Task: Look for space in Las Torres de Cotillas, Spain from 9th June, 2023 to 11th June, 2023 for 2 adults in price range Rs.6000 to Rs.10000. Place can be entire place with 2 bedrooms having 2 beds and 1 bathroom. Property type can be house, flat, guest house. Amenities needed are: wifi. Booking option can be shelf check-in. Required host language is English.
Action: Mouse moved to (256, 142)
Screenshot: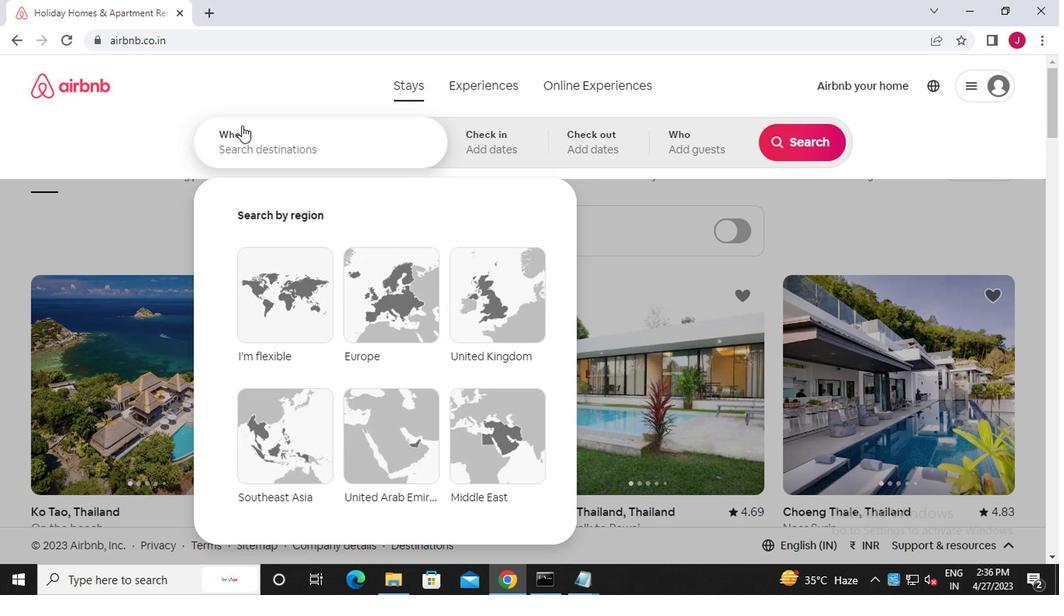 
Action: Mouse pressed left at (256, 142)
Screenshot: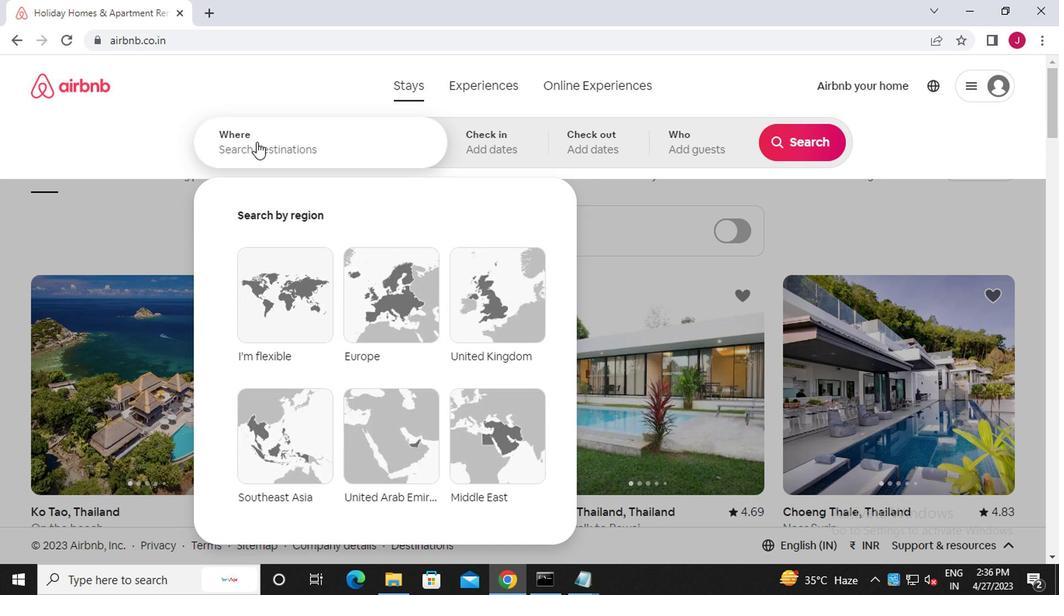 
Action: Key pressed l<Key.caps_lock>as<Key.space>torres
Screenshot: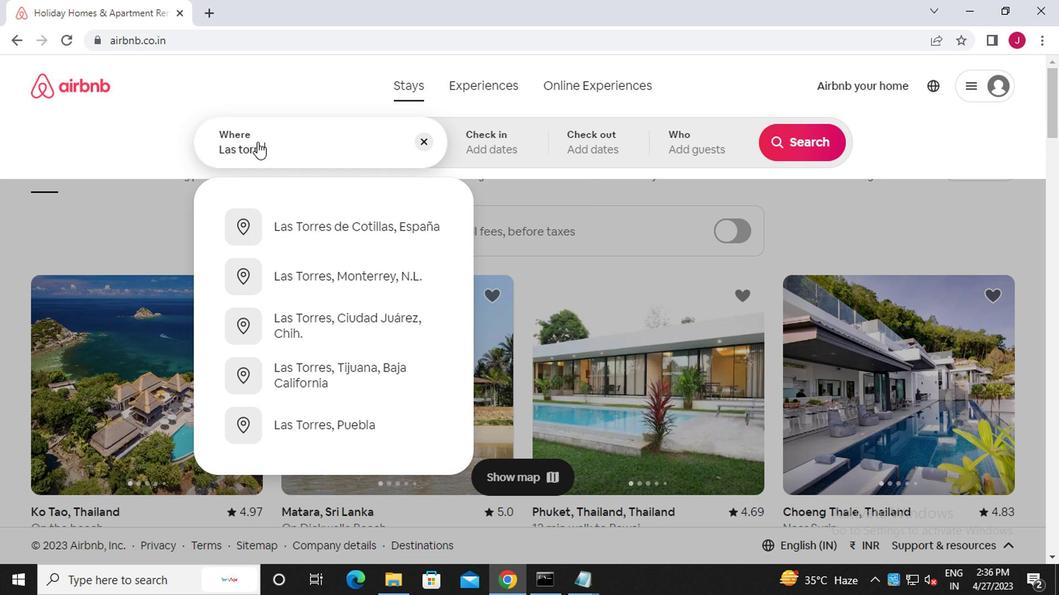 
Action: Mouse moved to (376, 273)
Screenshot: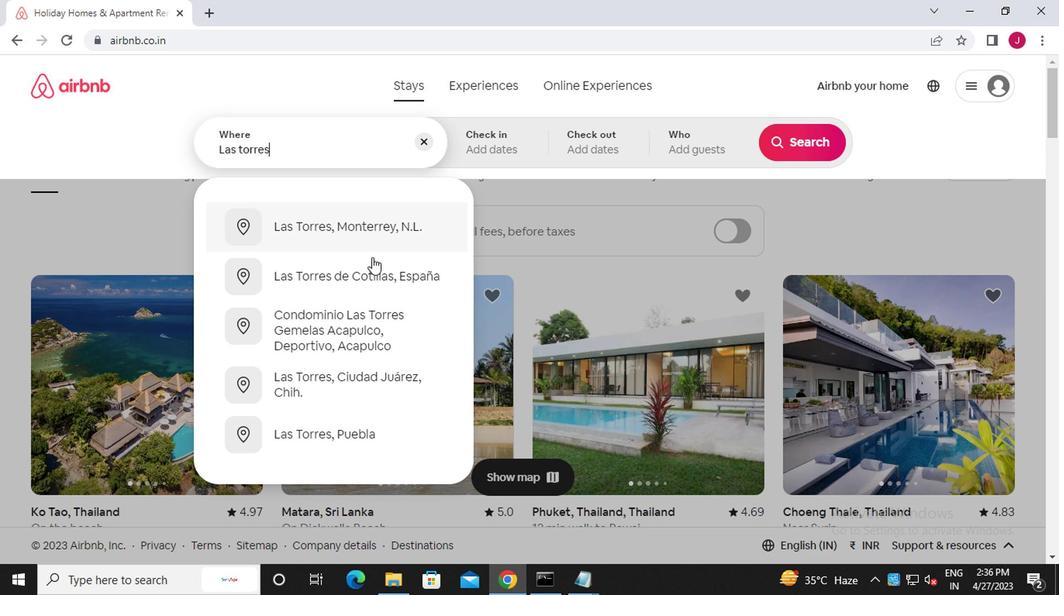 
Action: Mouse pressed left at (376, 273)
Screenshot: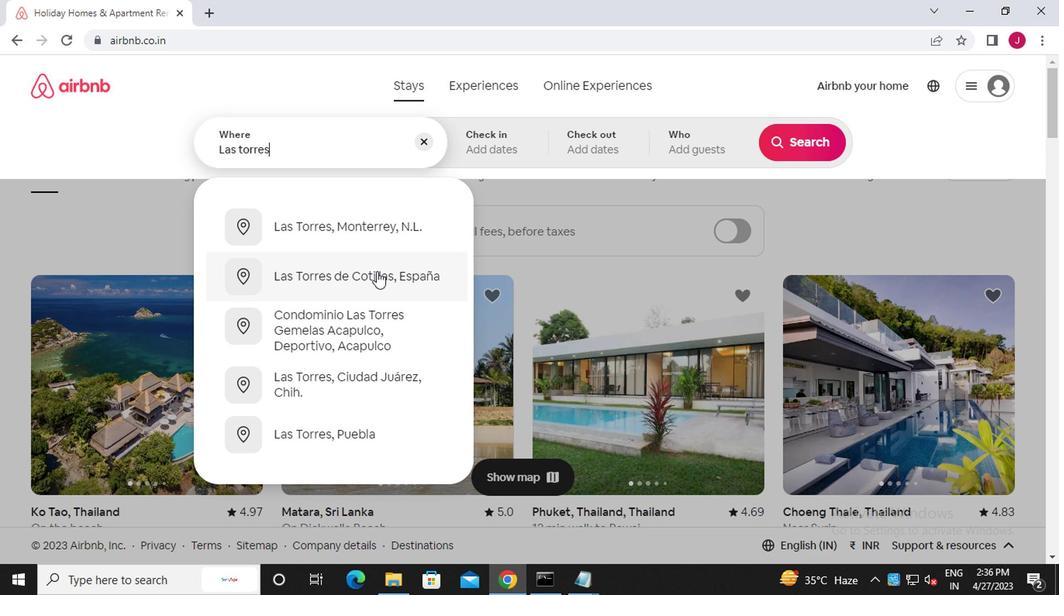 
Action: Mouse moved to (383, 151)
Screenshot: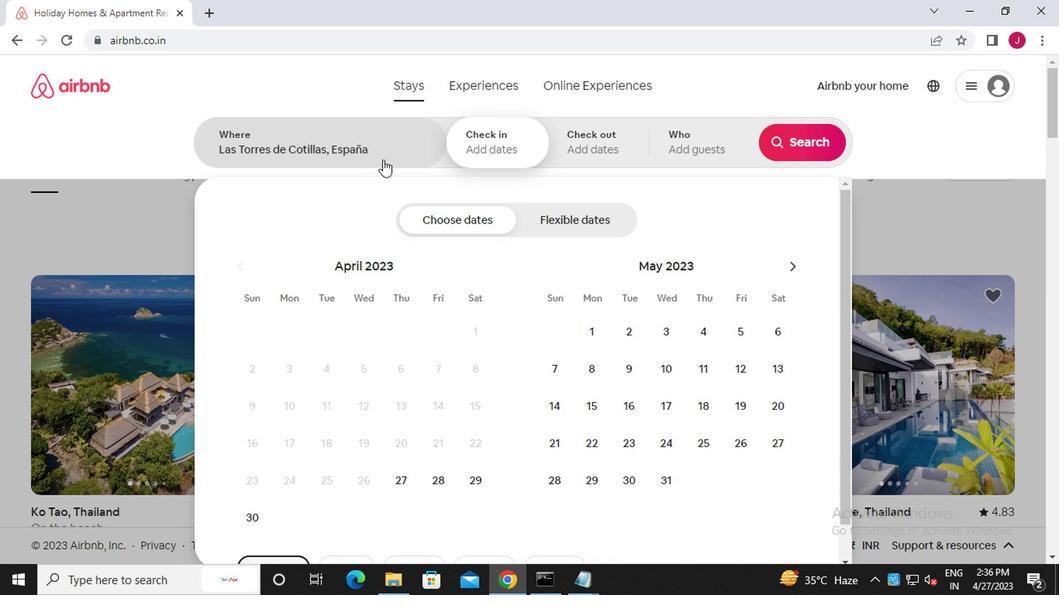 
Action: Mouse pressed left at (383, 151)
Screenshot: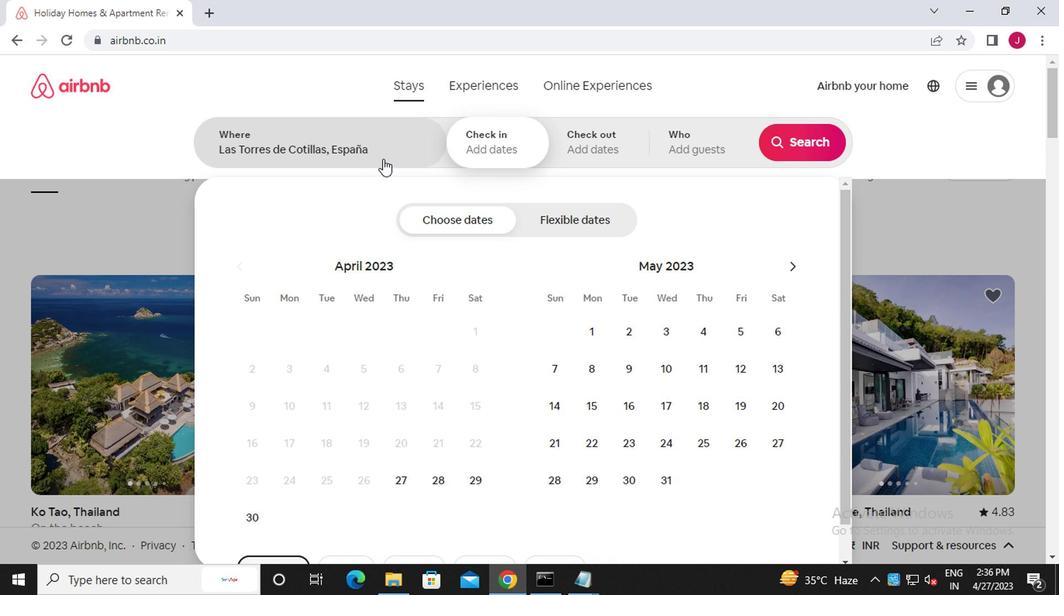 
Action: Mouse moved to (386, 151)
Screenshot: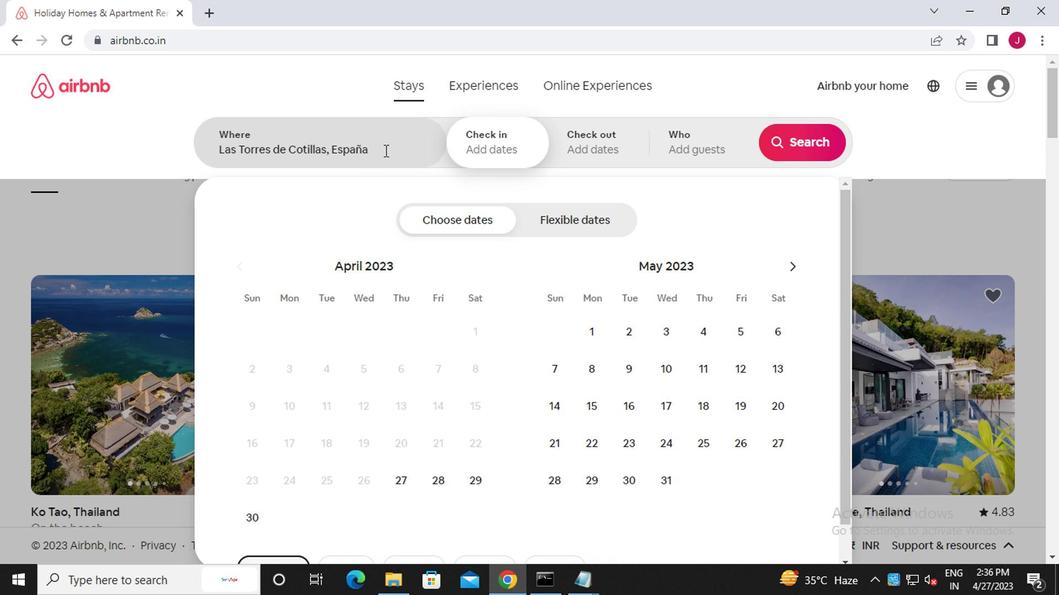 
Action: Key pressed <Key.backspace><Key.backspace><Key.backspace><Key.backspace><Key.backspace><Key.backspace><Key.caps_lock>s<Key.caps_lock>pain
Screenshot: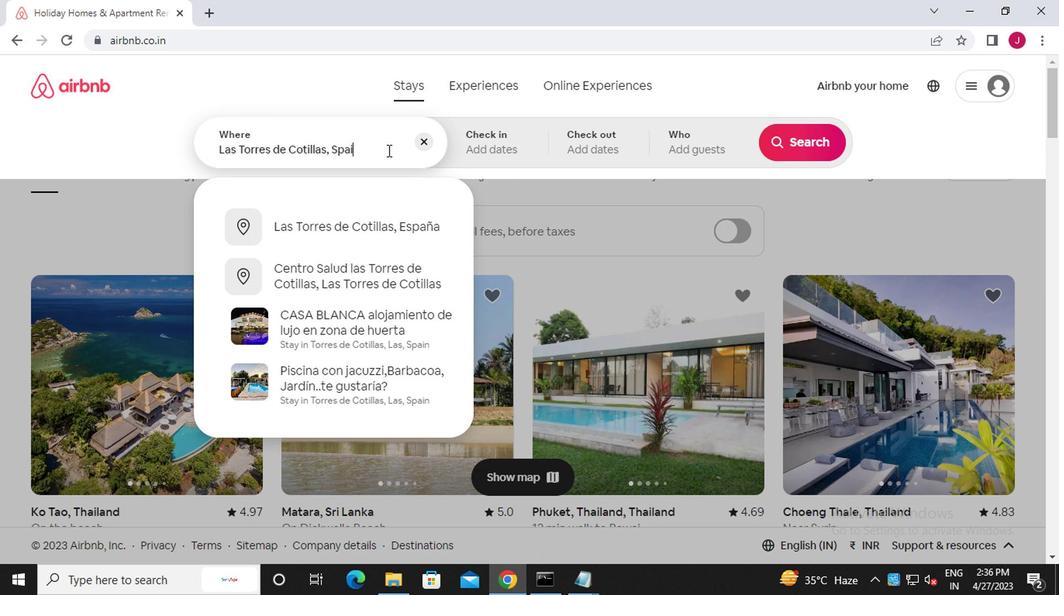 
Action: Mouse moved to (488, 150)
Screenshot: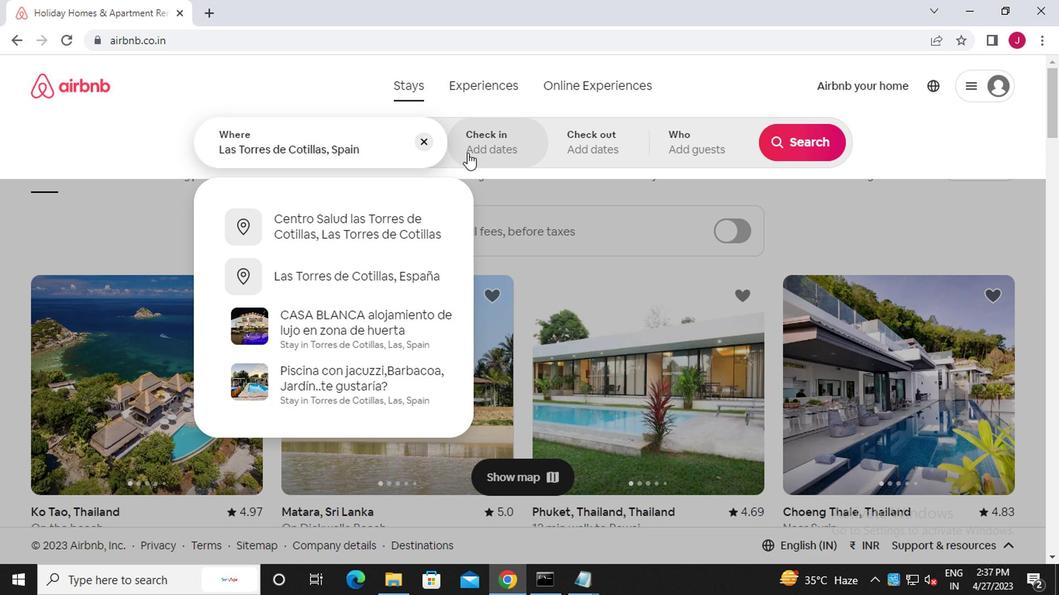 
Action: Mouse pressed left at (488, 150)
Screenshot: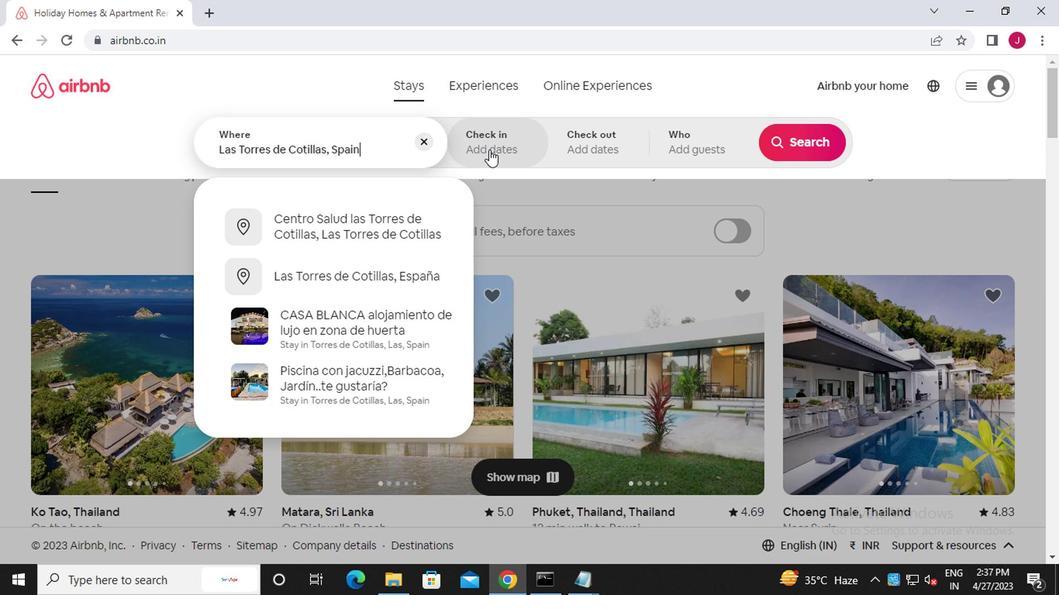 
Action: Mouse moved to (773, 269)
Screenshot: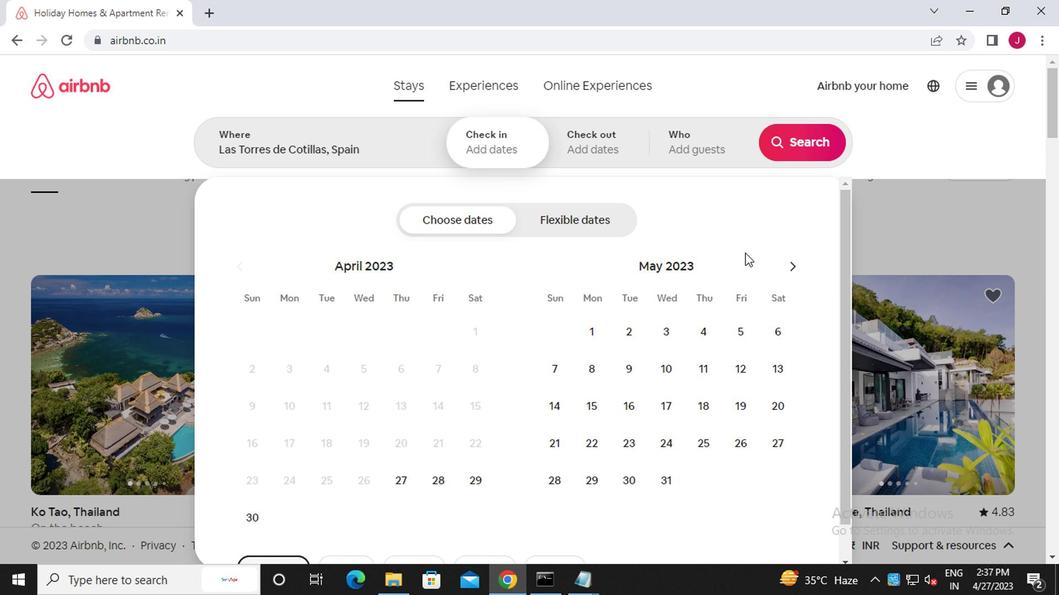 
Action: Mouse pressed left at (773, 269)
Screenshot: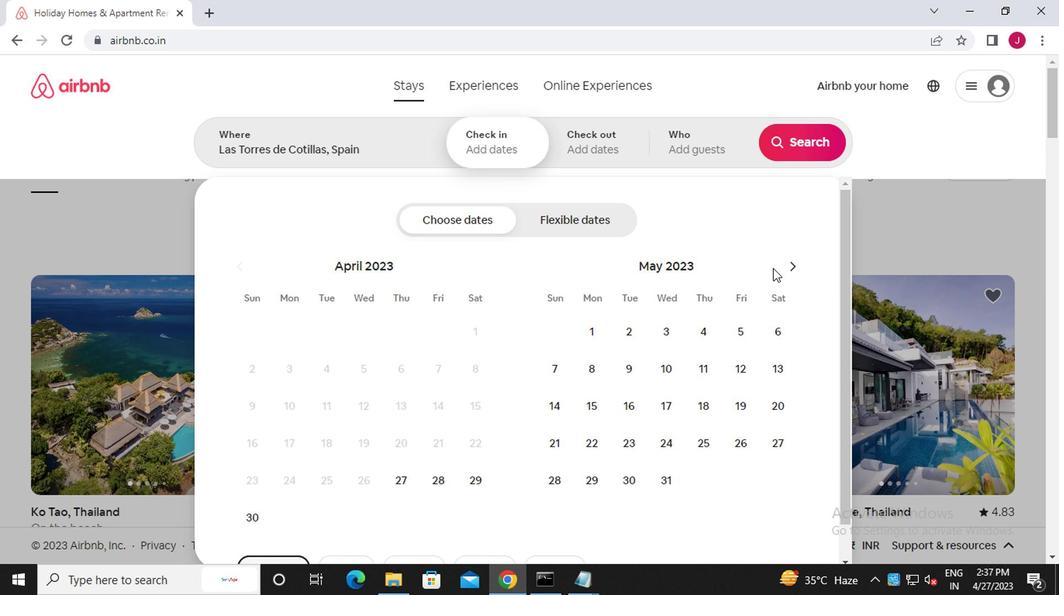 
Action: Mouse moved to (782, 267)
Screenshot: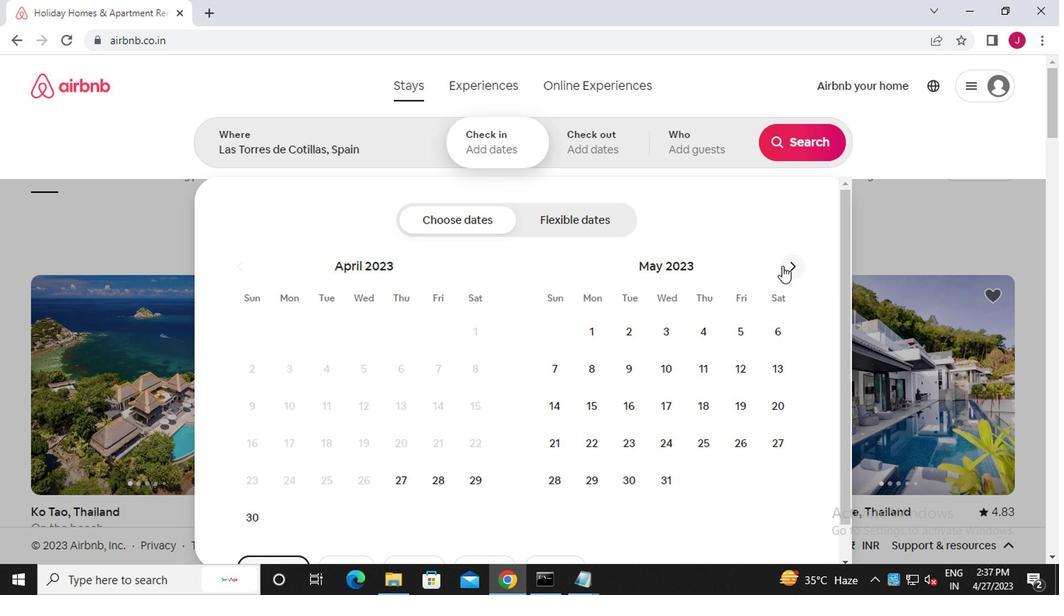 
Action: Mouse pressed left at (782, 267)
Screenshot: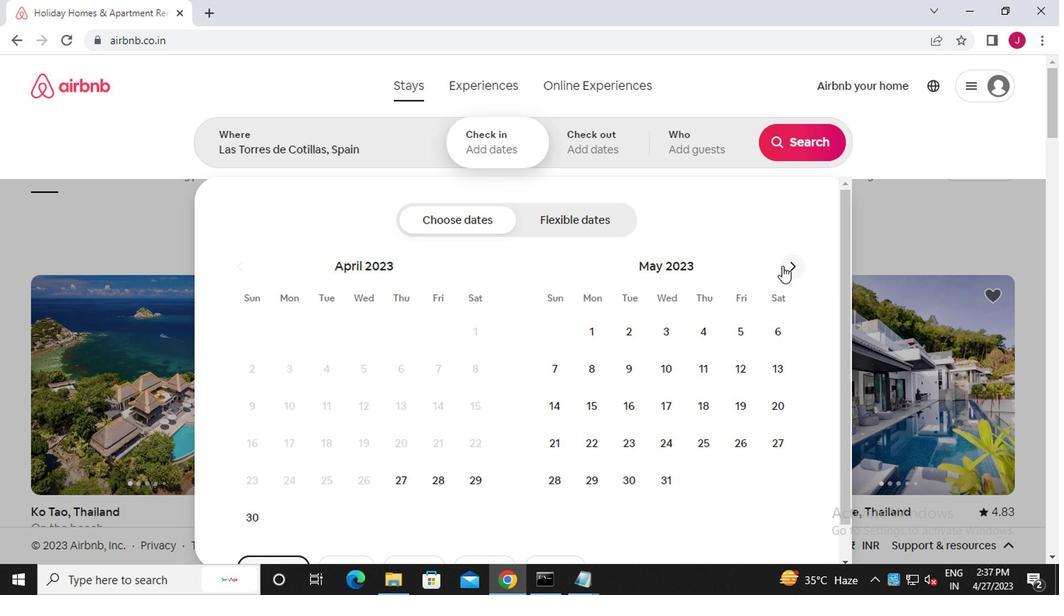 
Action: Mouse moved to (738, 375)
Screenshot: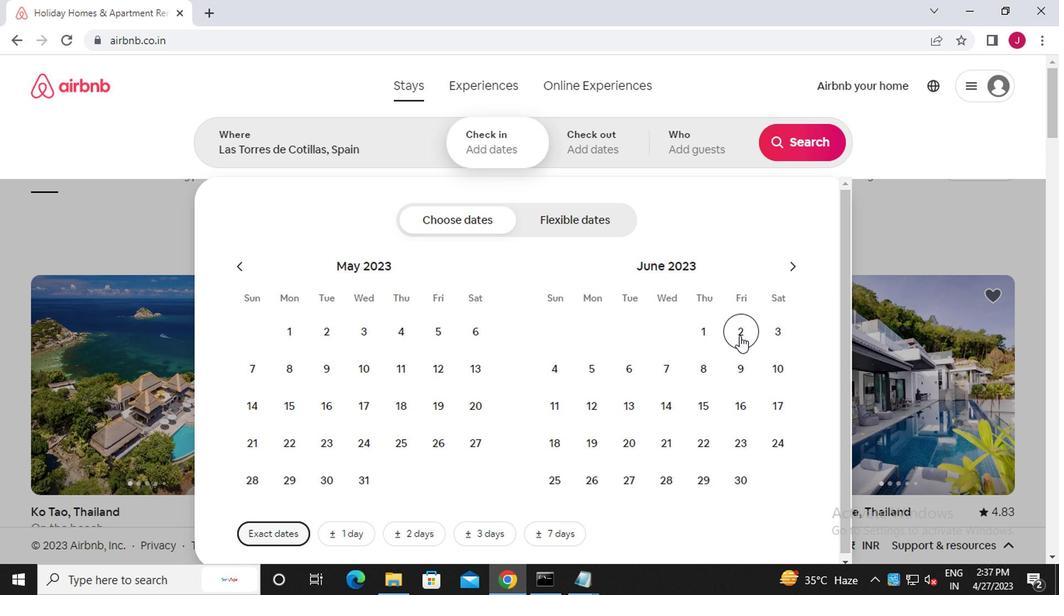 
Action: Mouse pressed left at (738, 375)
Screenshot: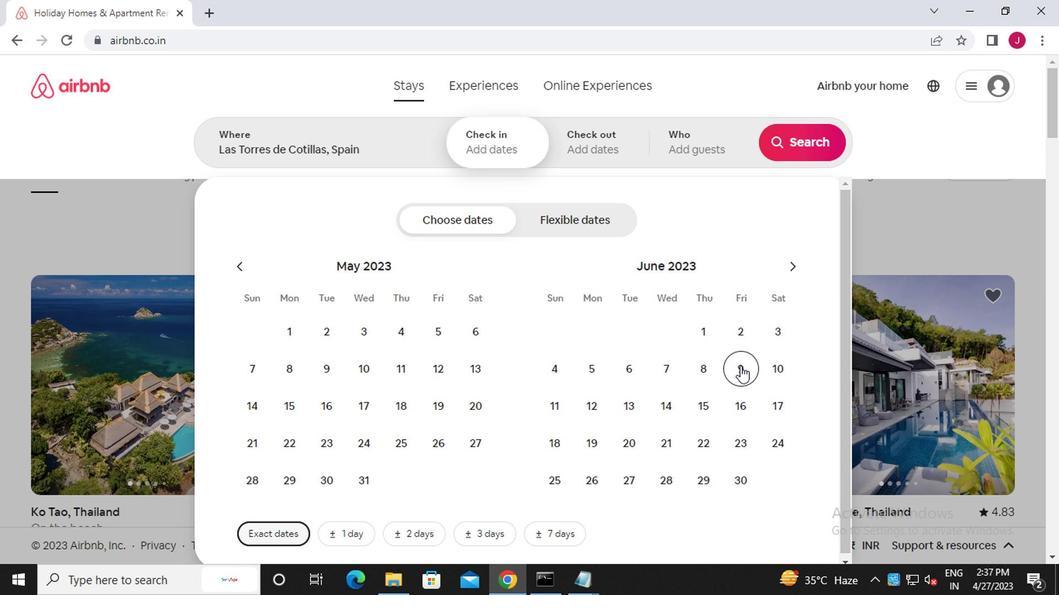 
Action: Mouse moved to (558, 408)
Screenshot: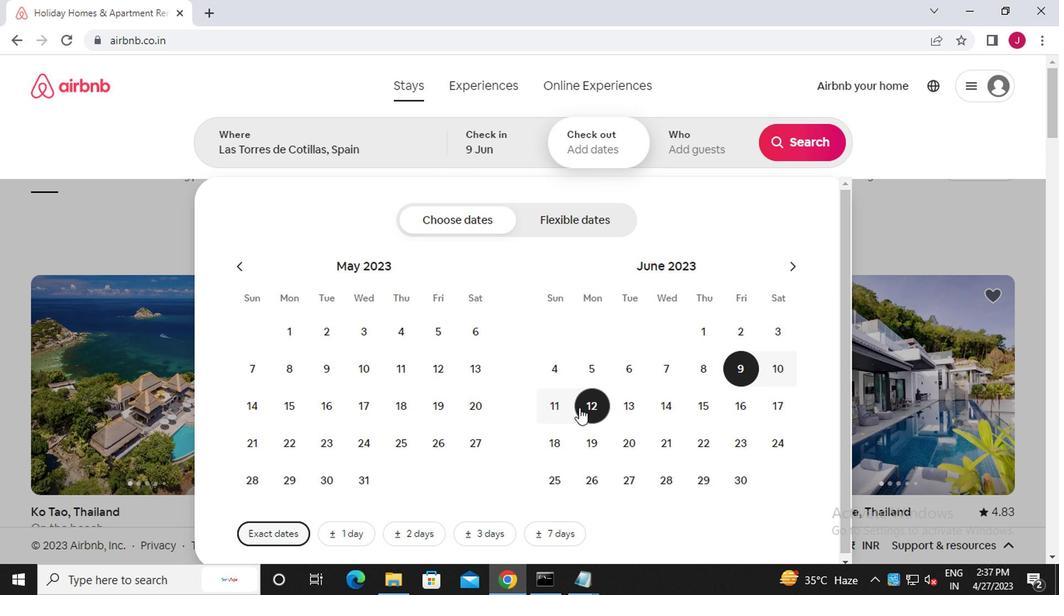 
Action: Mouse pressed left at (558, 408)
Screenshot: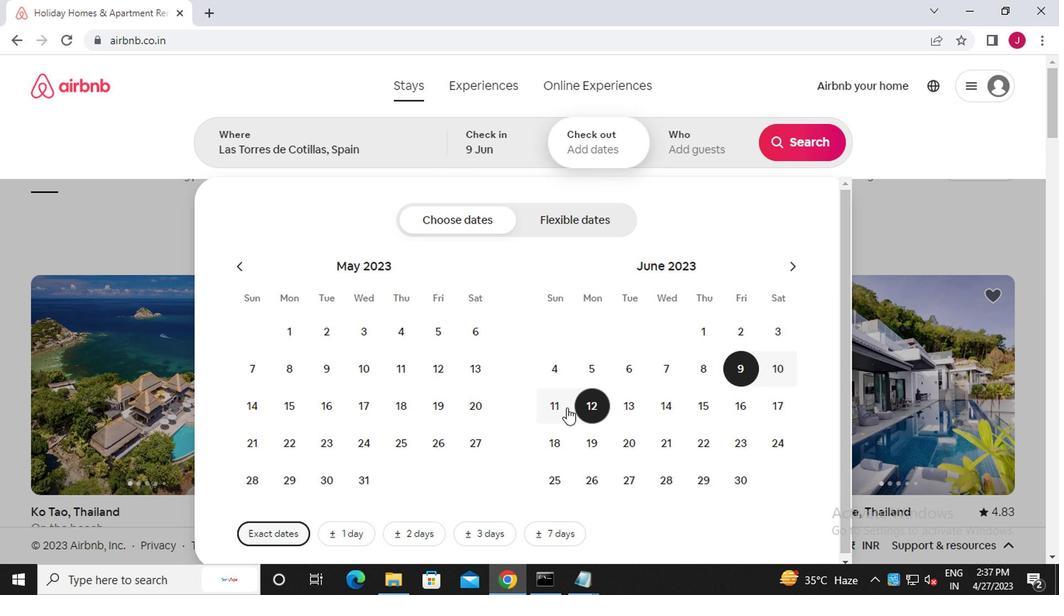 
Action: Mouse moved to (701, 145)
Screenshot: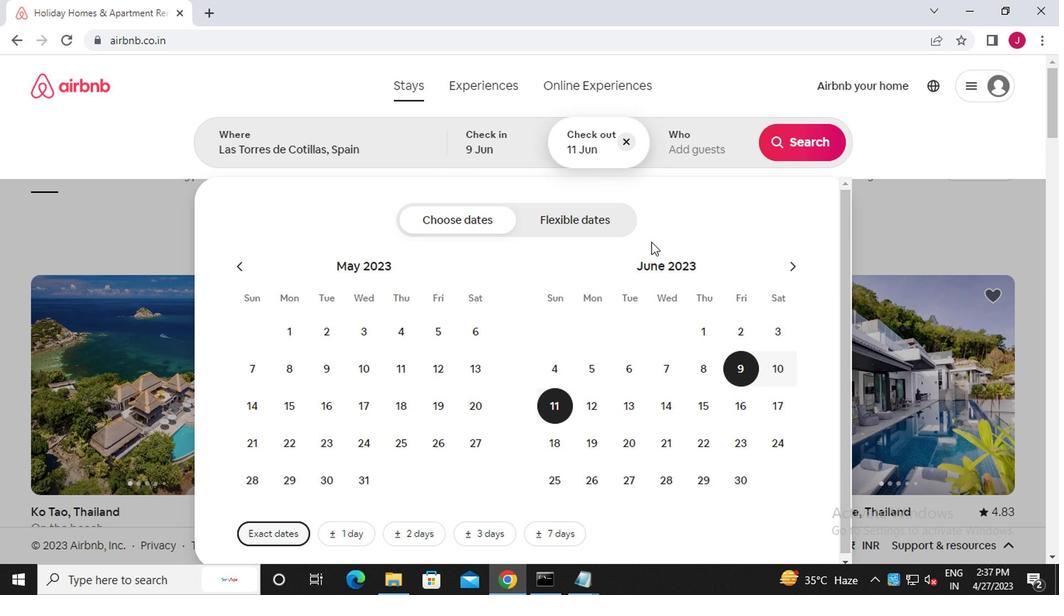 
Action: Mouse pressed left at (701, 145)
Screenshot: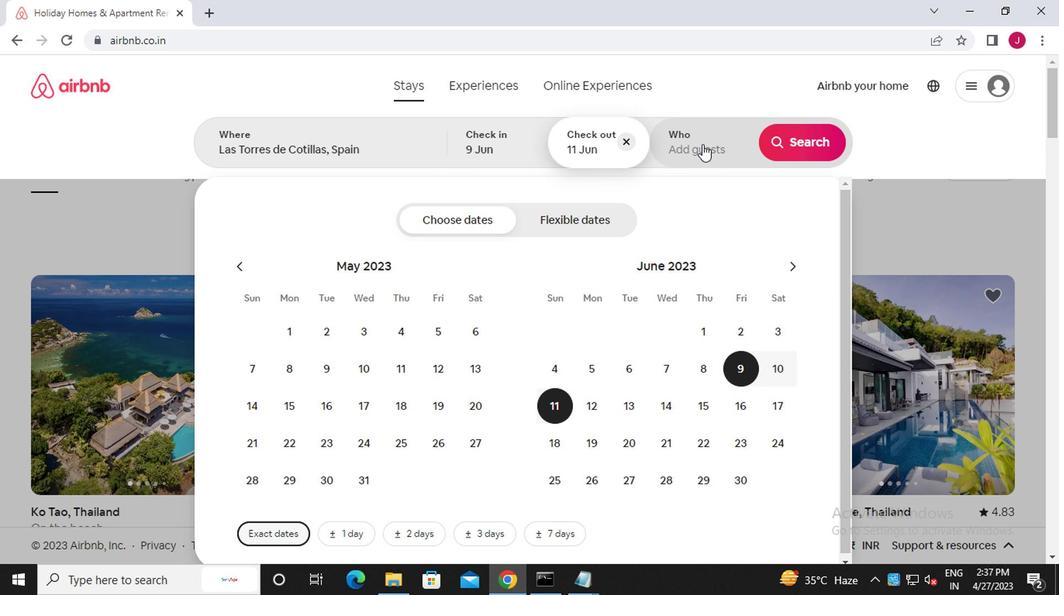 
Action: Mouse moved to (803, 231)
Screenshot: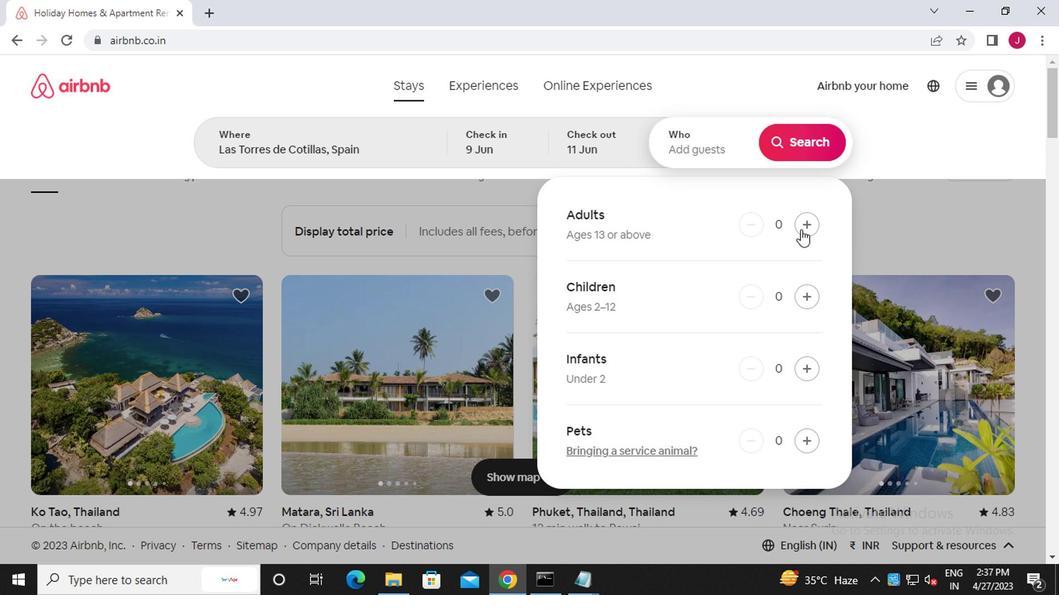 
Action: Mouse pressed left at (803, 231)
Screenshot: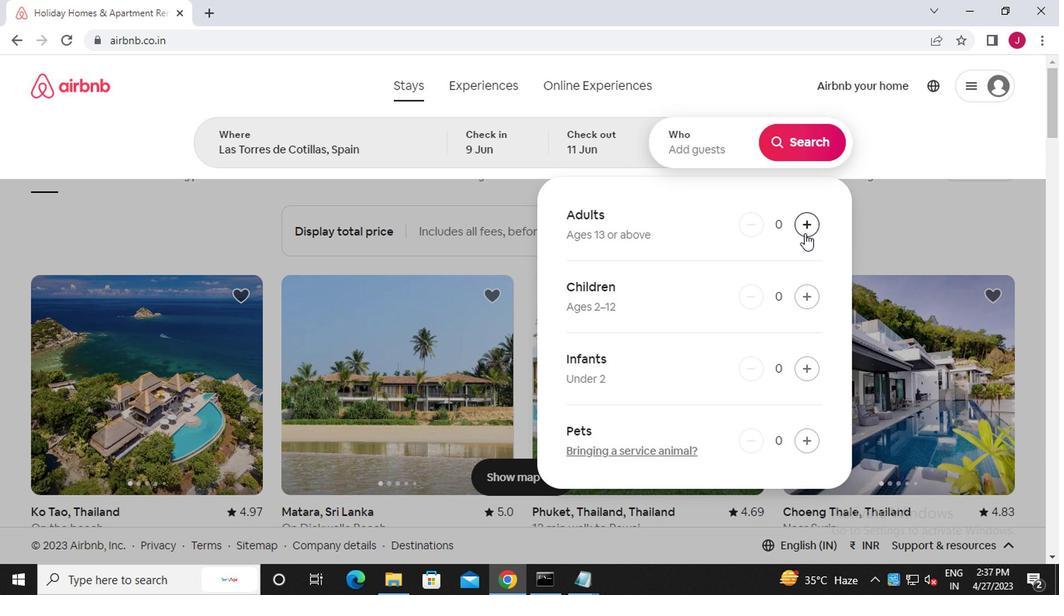 
Action: Mouse pressed left at (803, 231)
Screenshot: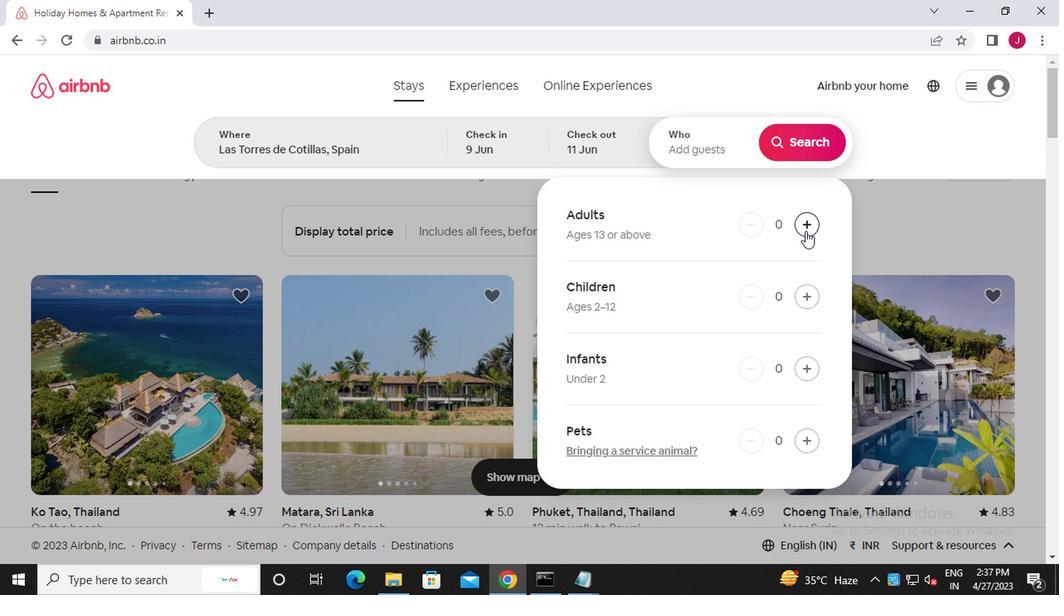 
Action: Mouse moved to (809, 147)
Screenshot: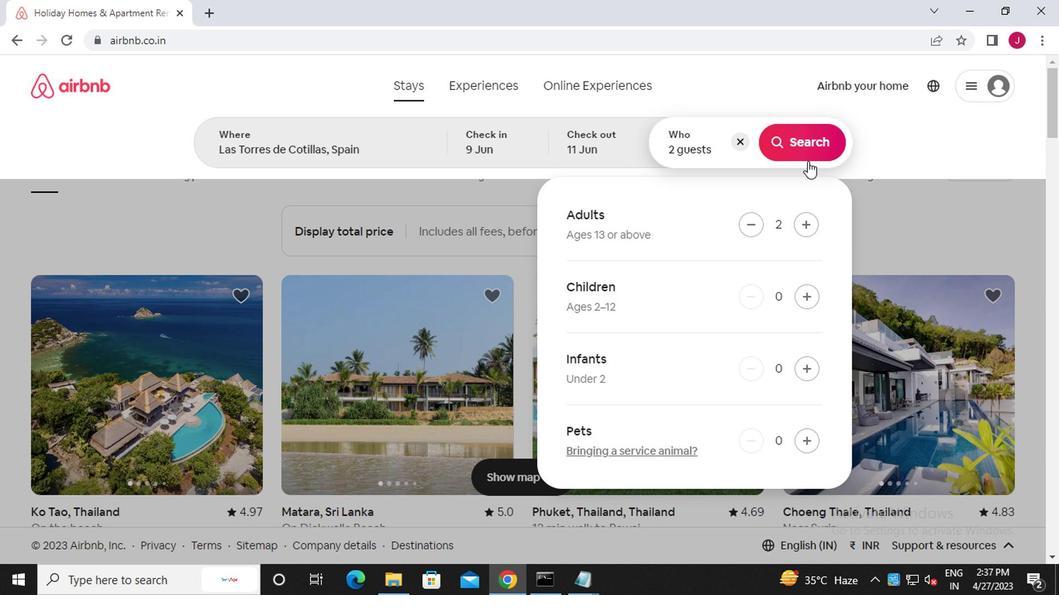 
Action: Mouse pressed left at (809, 147)
Screenshot: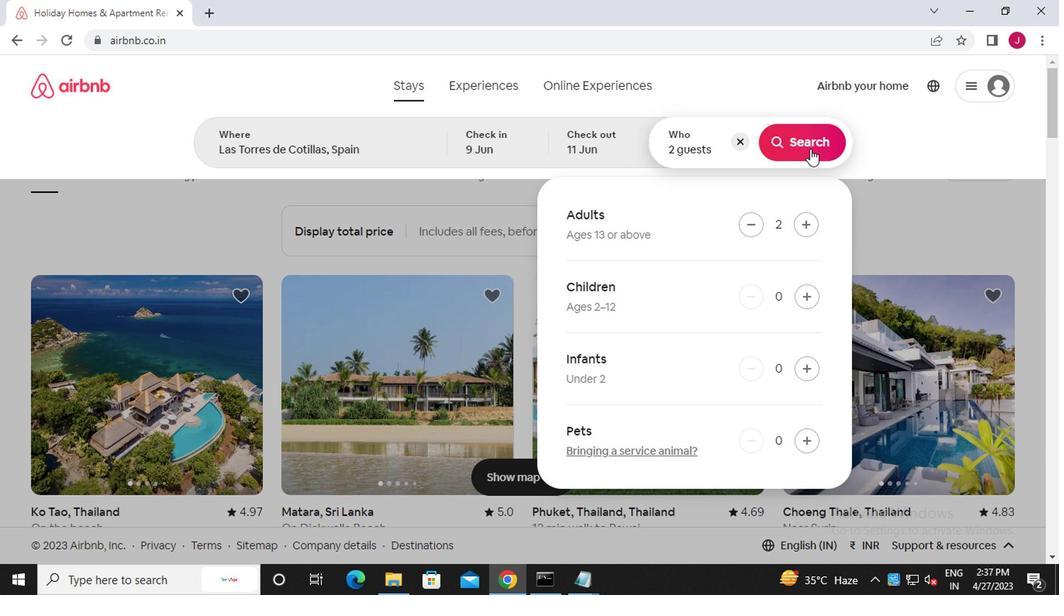 
Action: Mouse moved to (979, 158)
Screenshot: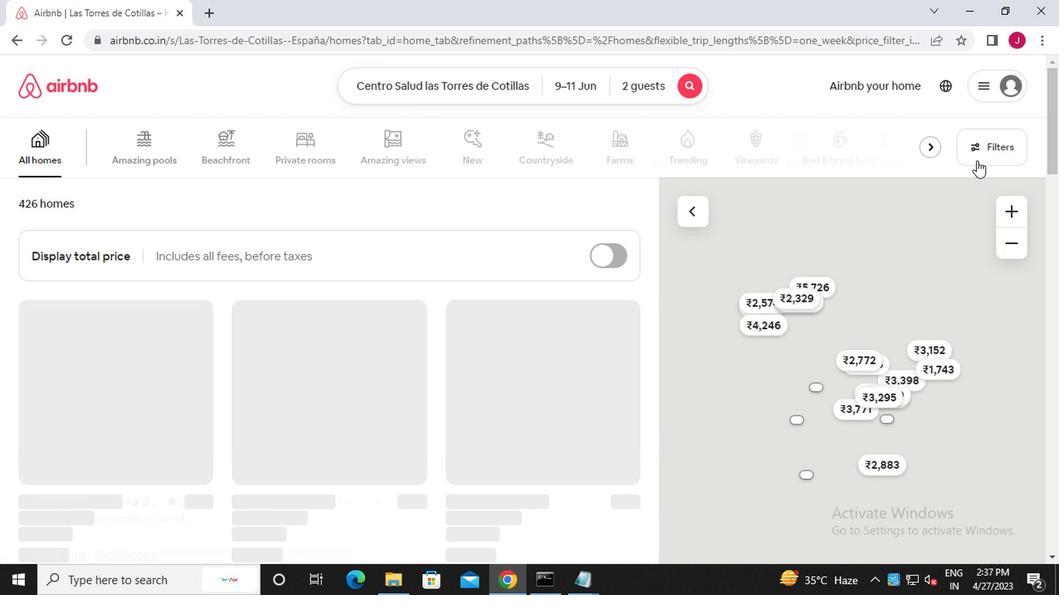 
Action: Mouse pressed left at (979, 158)
Screenshot: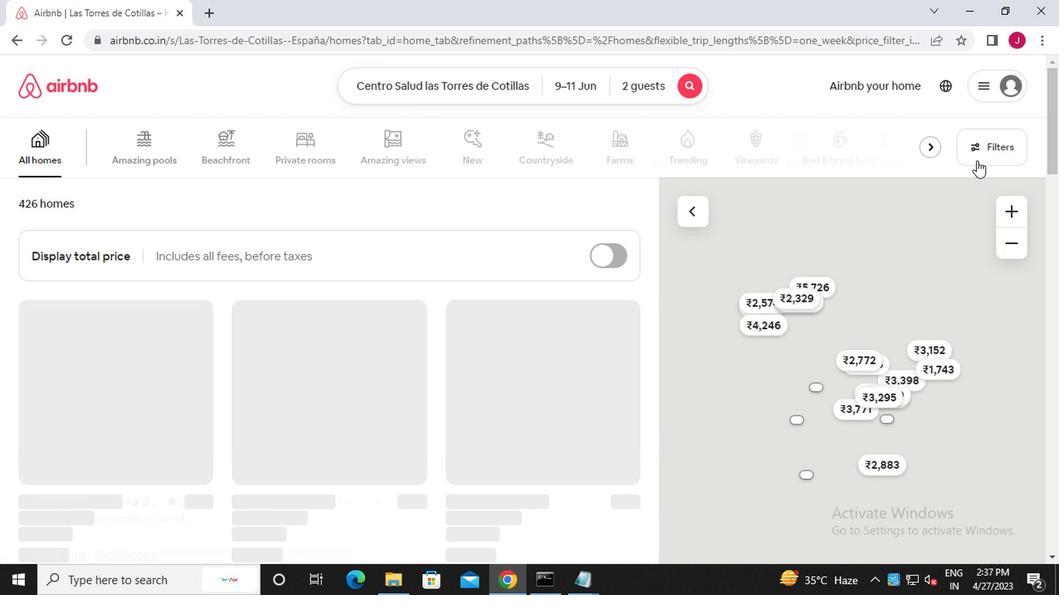 
Action: Mouse moved to (385, 347)
Screenshot: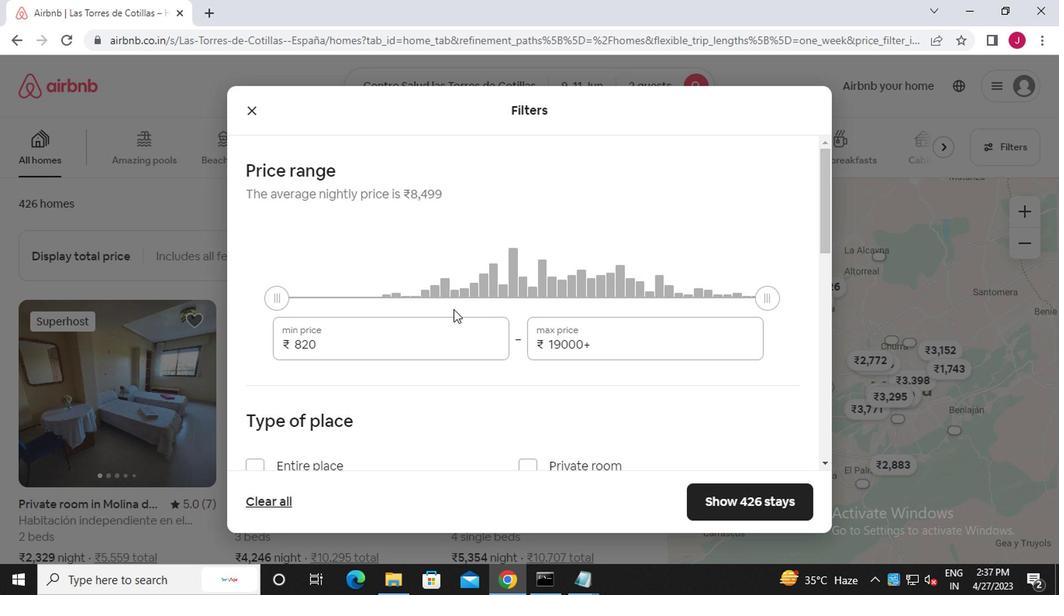 
Action: Mouse pressed left at (385, 347)
Screenshot: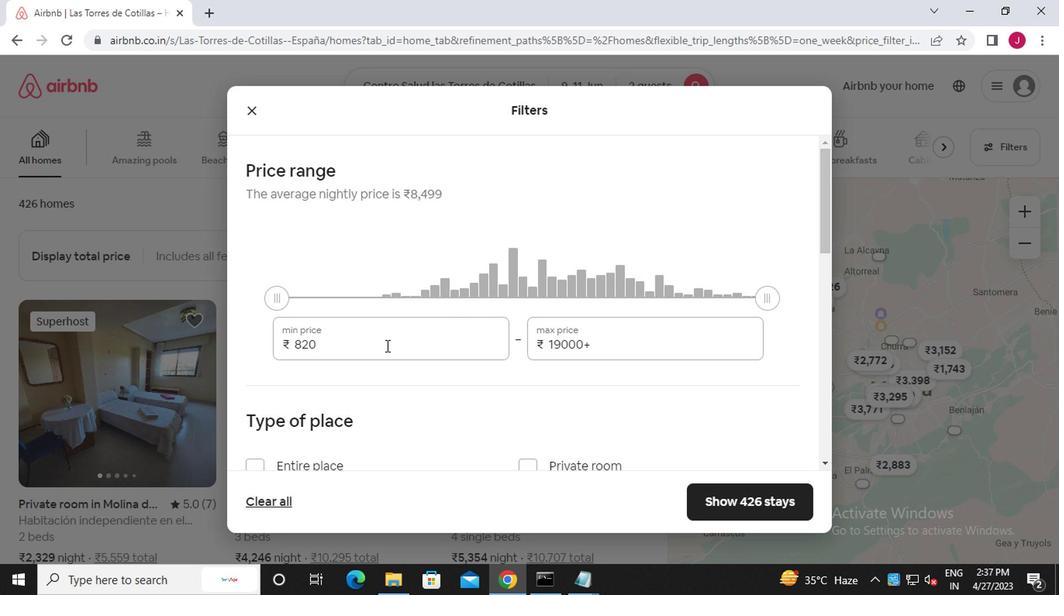 
Action: Mouse moved to (382, 339)
Screenshot: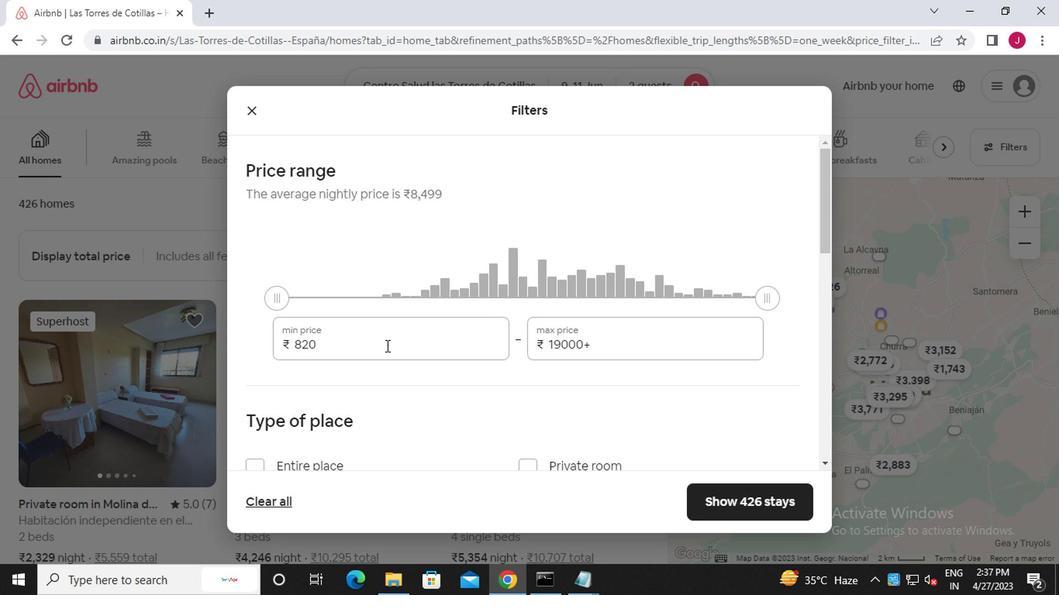 
Action: Key pressed <Key.backspace><Key.backspace><Key.backspace><<102>><<96>><<96>><<96>>
Screenshot: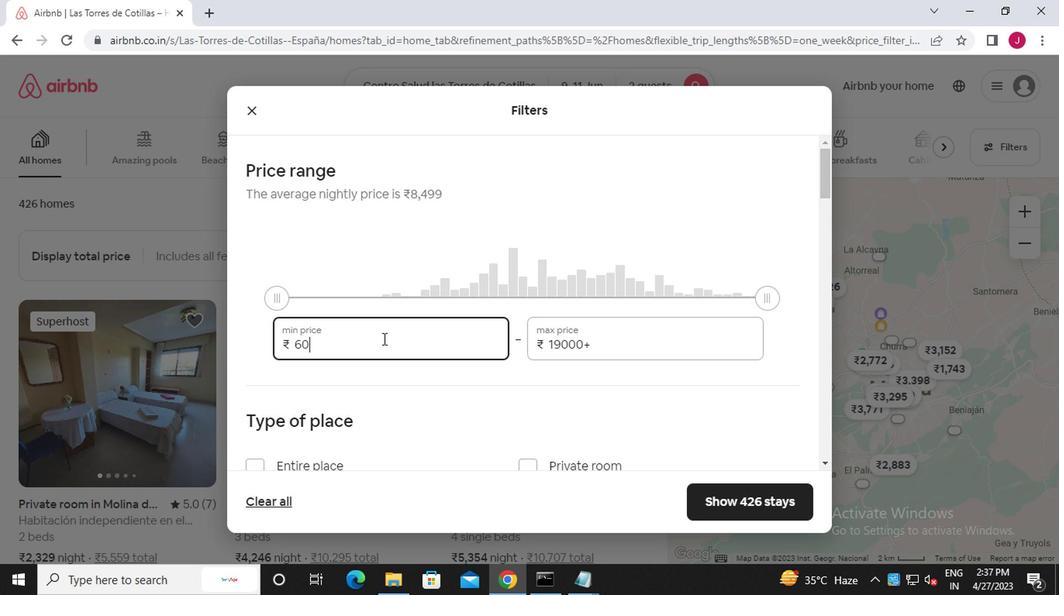 
Action: Mouse moved to (650, 339)
Screenshot: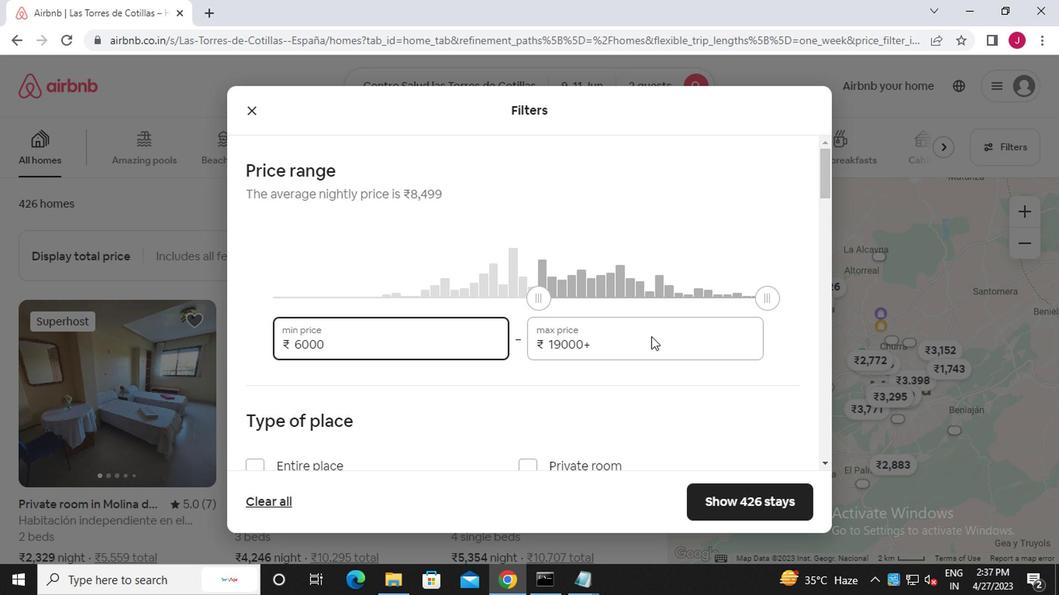 
Action: Mouse pressed left at (650, 339)
Screenshot: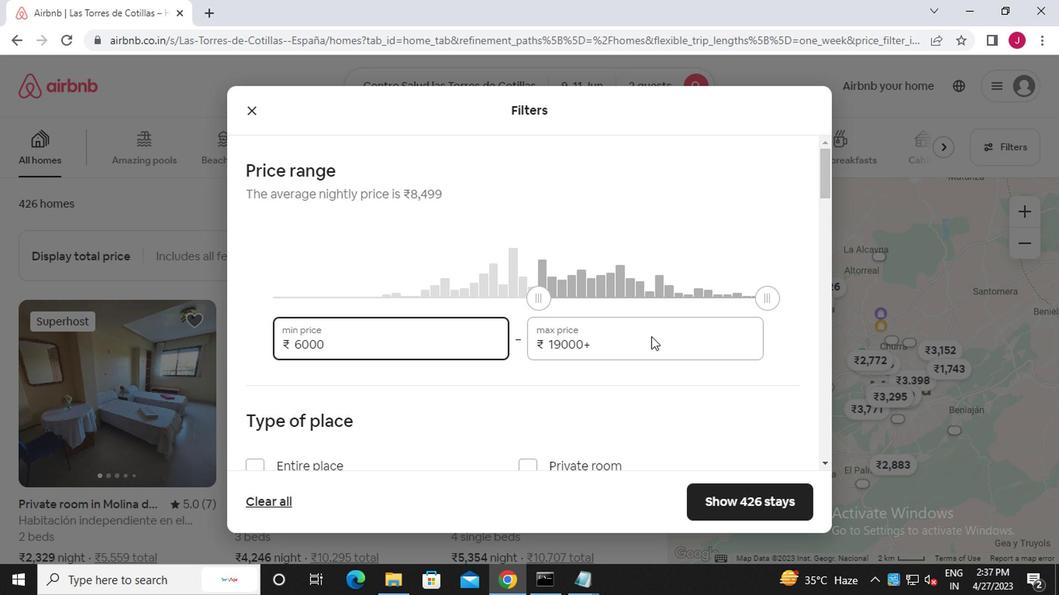 
Action: Key pressed <Key.backspace><Key.backspace><Key.backspace><Key.backspace><Key.backspace><<96>><<96>><<96>><<96>>
Screenshot: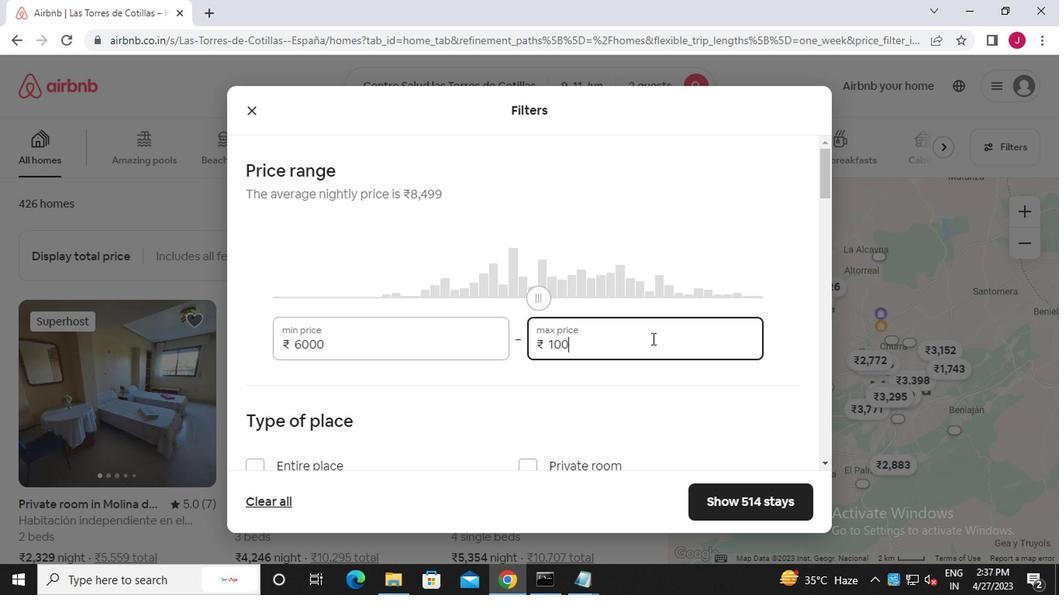 
Action: Mouse scrolled (650, 339) with delta (0, 0)
Screenshot: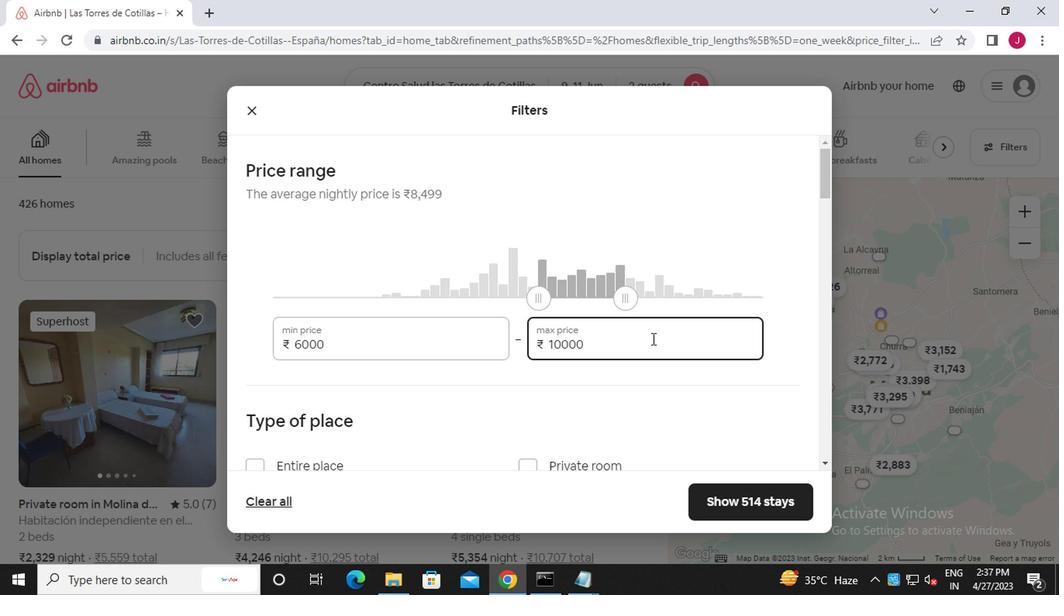 
Action: Mouse scrolled (650, 339) with delta (0, 0)
Screenshot: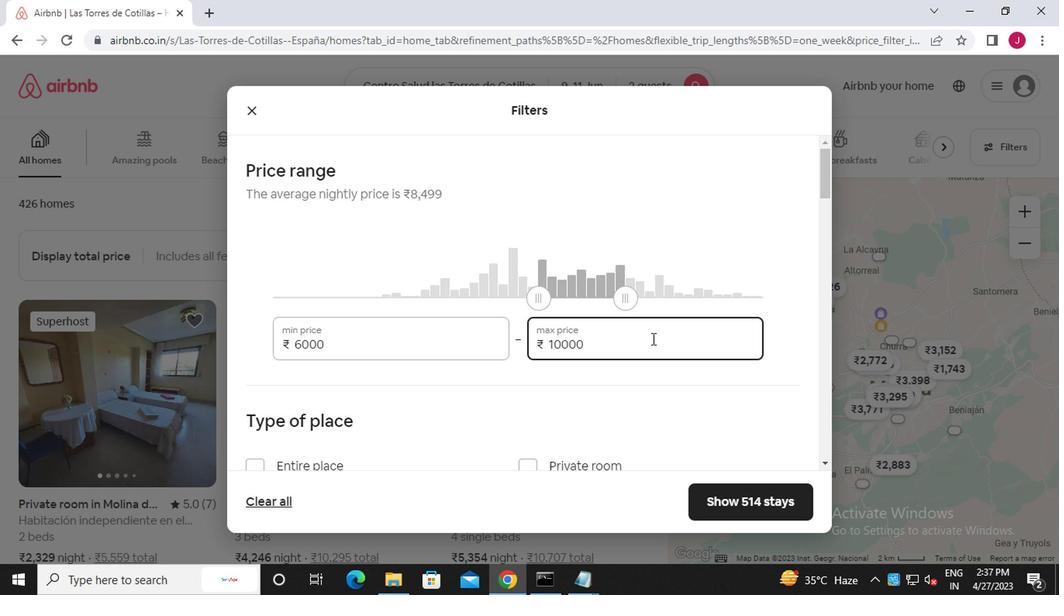 
Action: Mouse scrolled (650, 339) with delta (0, 0)
Screenshot: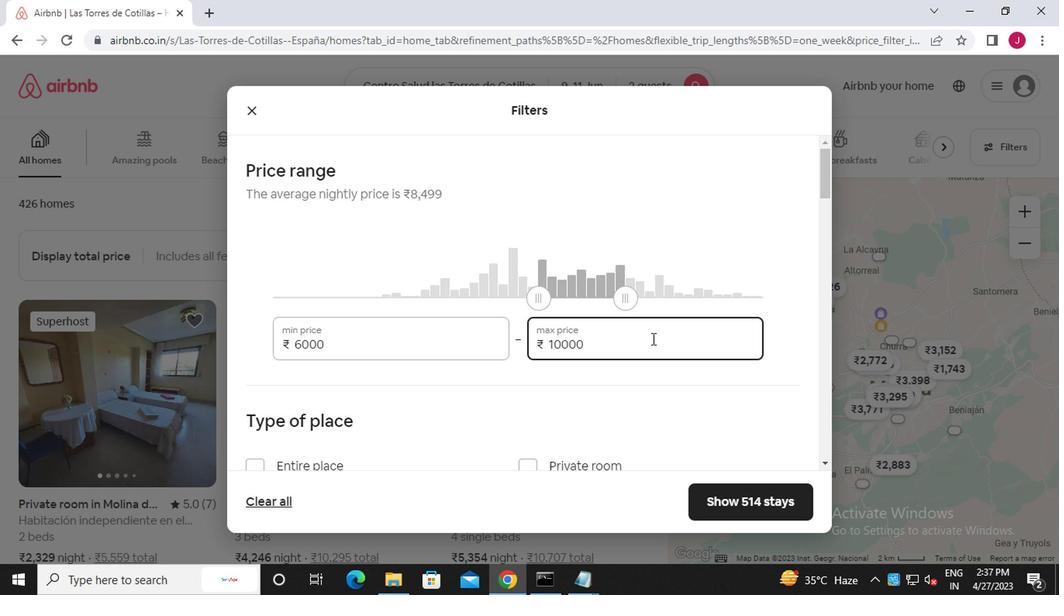 
Action: Mouse moved to (262, 238)
Screenshot: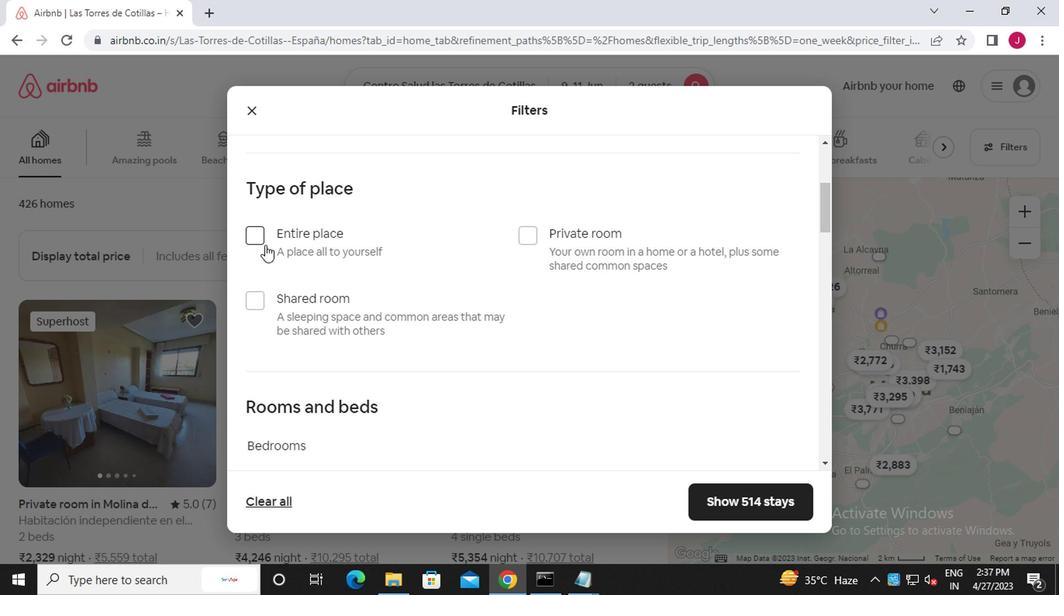 
Action: Mouse pressed left at (262, 238)
Screenshot: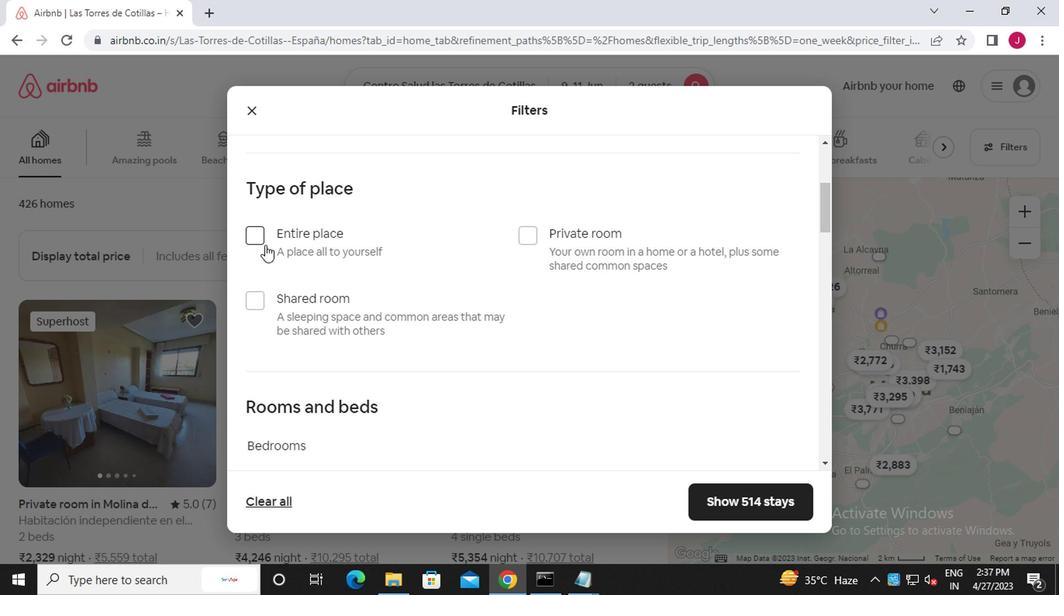 
Action: Mouse moved to (342, 302)
Screenshot: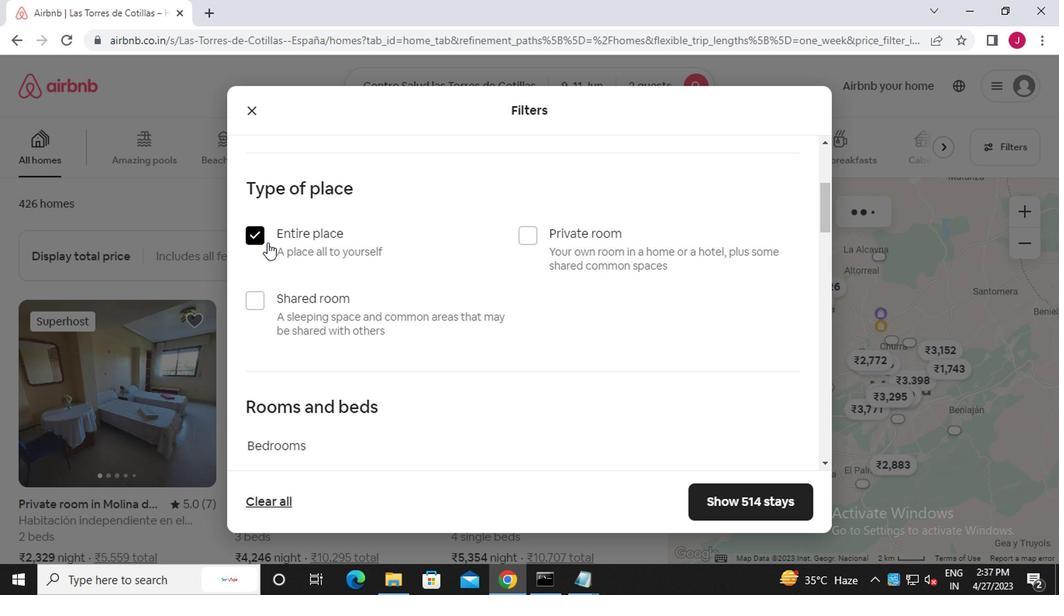 
Action: Mouse scrolled (342, 301) with delta (0, 0)
Screenshot: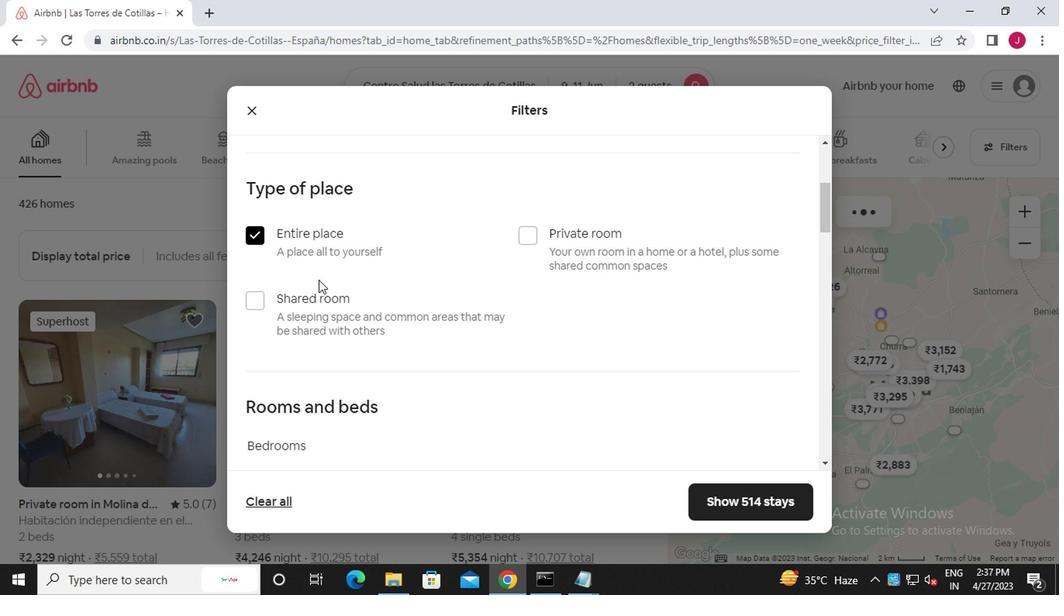 
Action: Mouse moved to (342, 303)
Screenshot: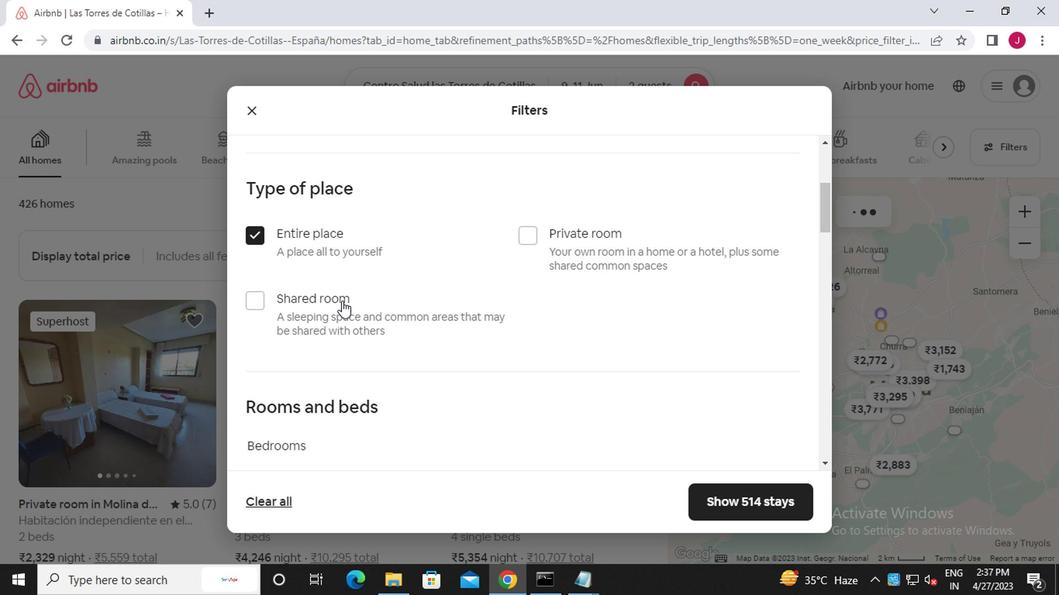 
Action: Mouse scrolled (342, 302) with delta (0, -1)
Screenshot: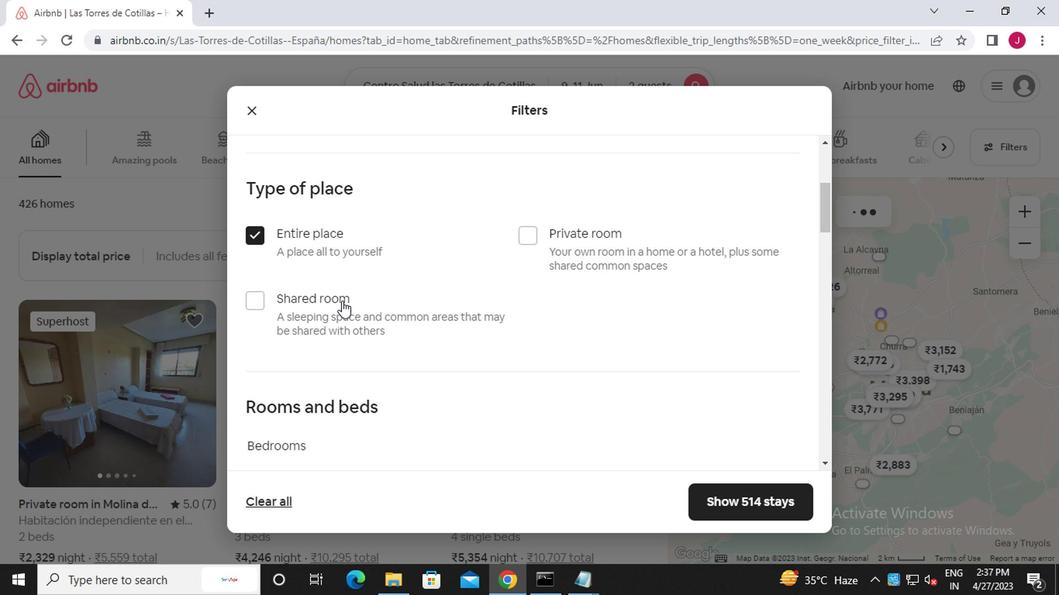 
Action: Mouse scrolled (342, 302) with delta (0, -1)
Screenshot: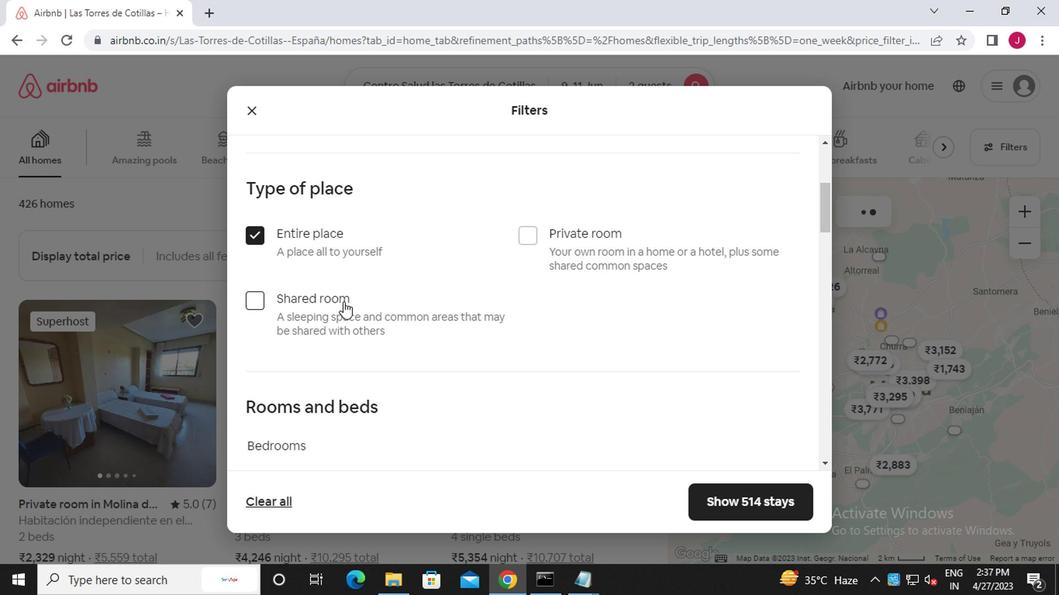 
Action: Mouse moved to (385, 261)
Screenshot: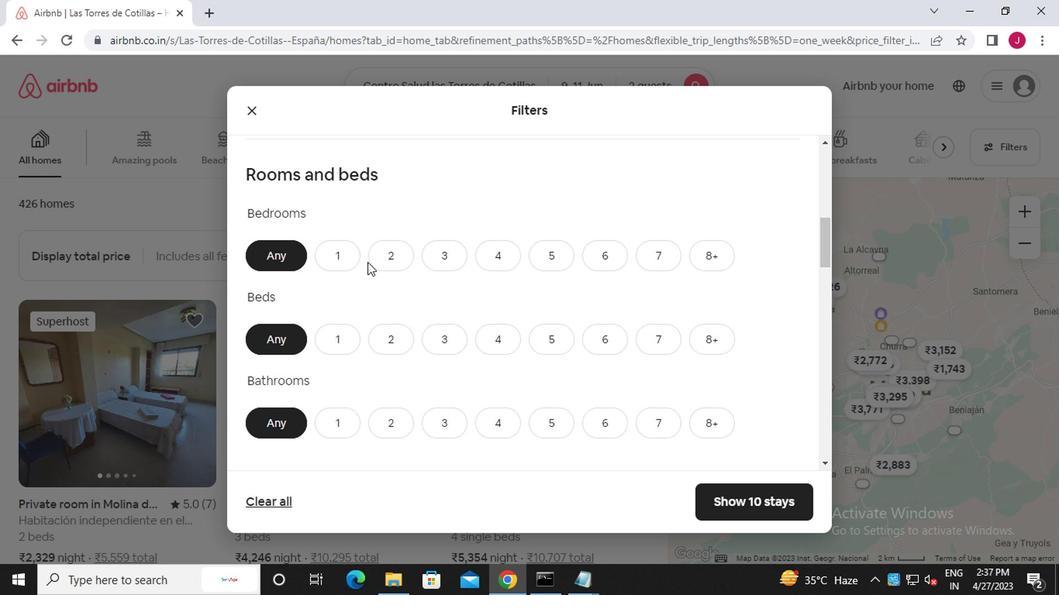 
Action: Mouse pressed left at (385, 261)
Screenshot: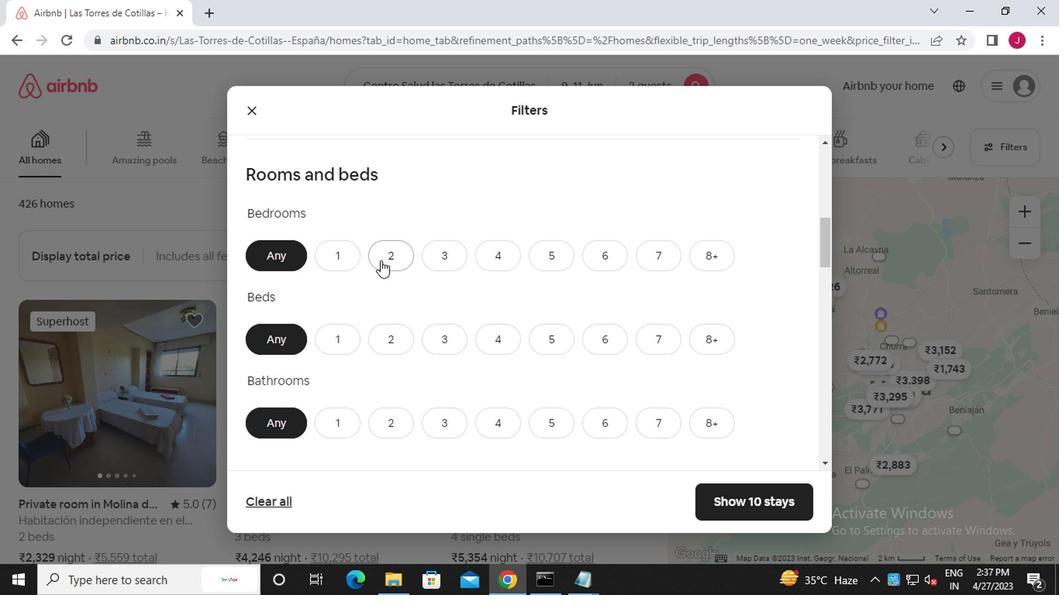 
Action: Mouse moved to (390, 347)
Screenshot: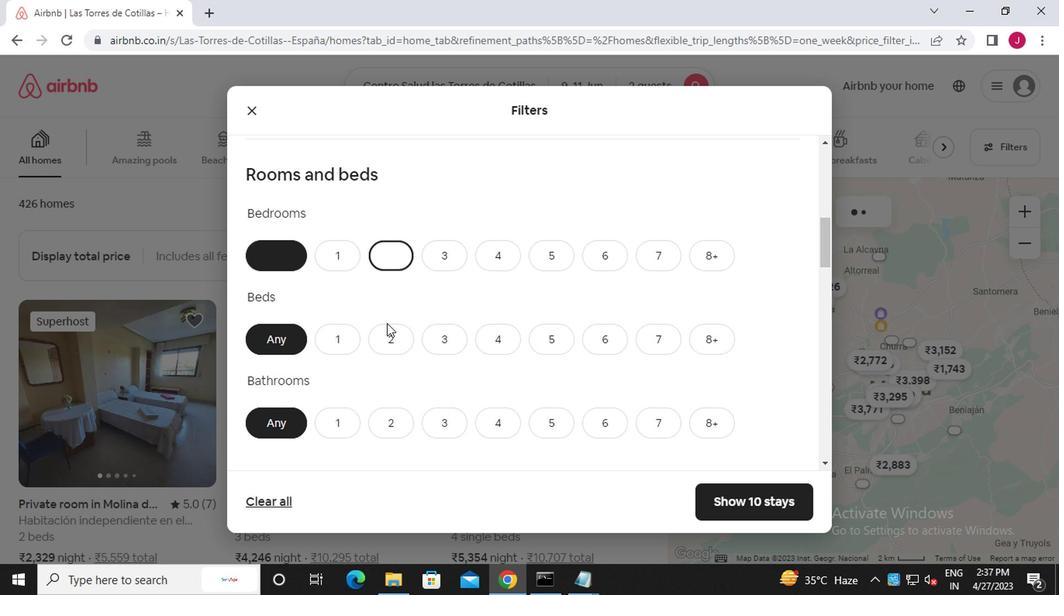 
Action: Mouse pressed left at (390, 347)
Screenshot: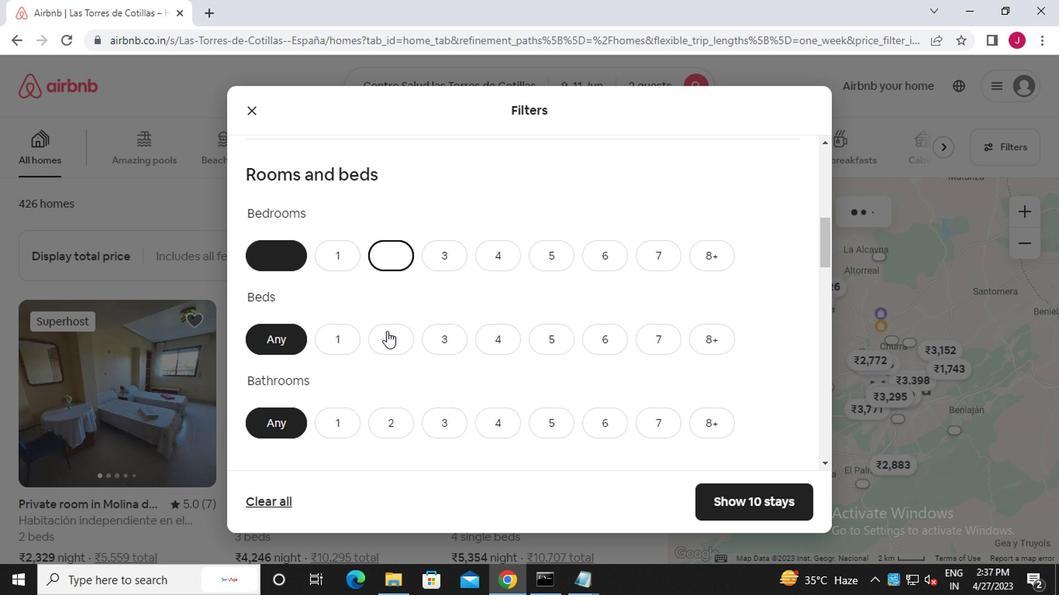 
Action: Mouse moved to (344, 425)
Screenshot: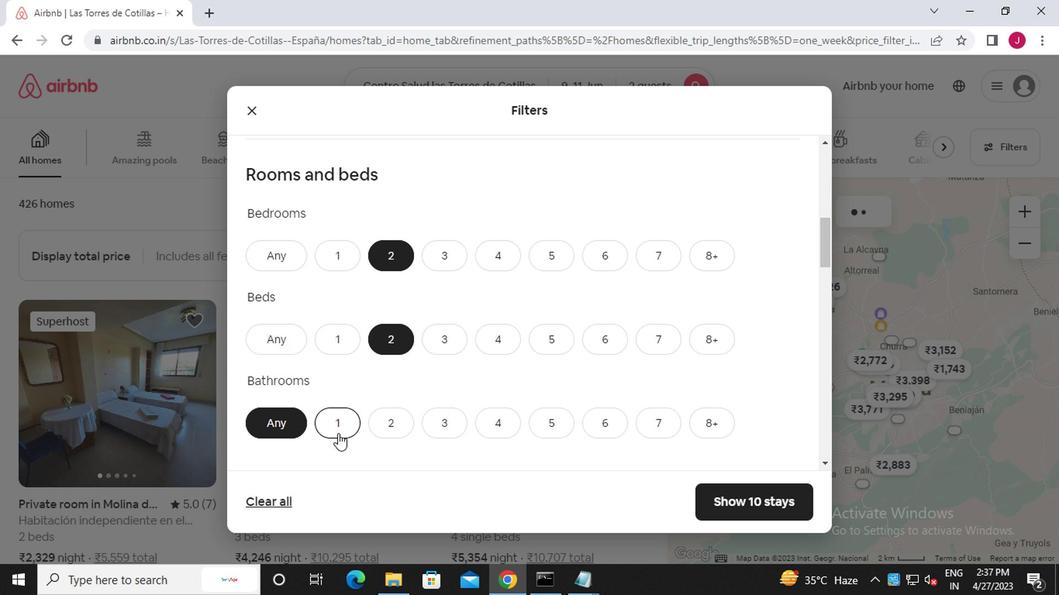 
Action: Mouse pressed left at (344, 425)
Screenshot: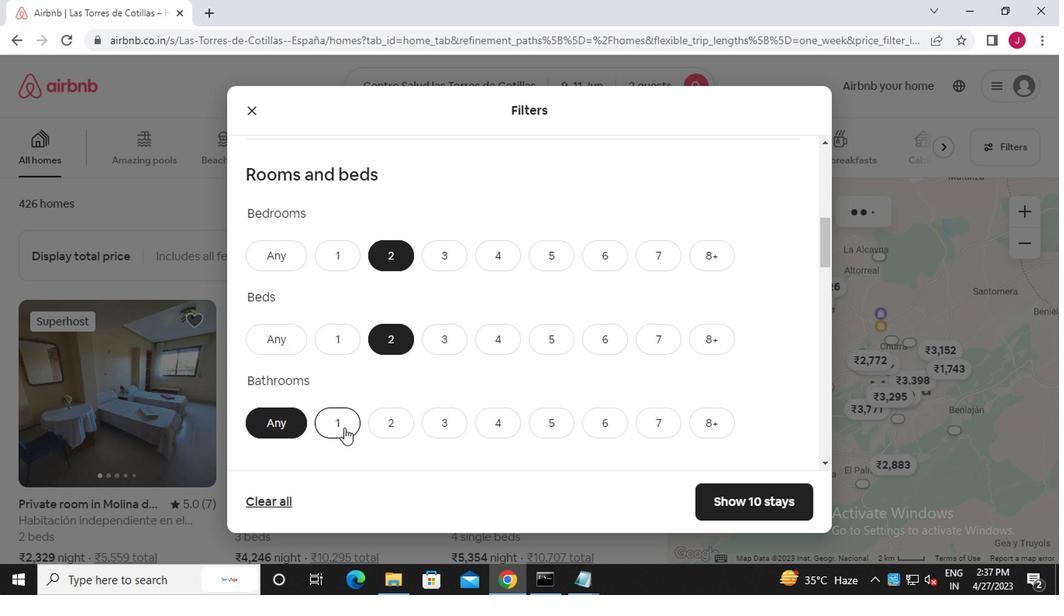 
Action: Mouse scrolled (344, 425) with delta (0, 0)
Screenshot: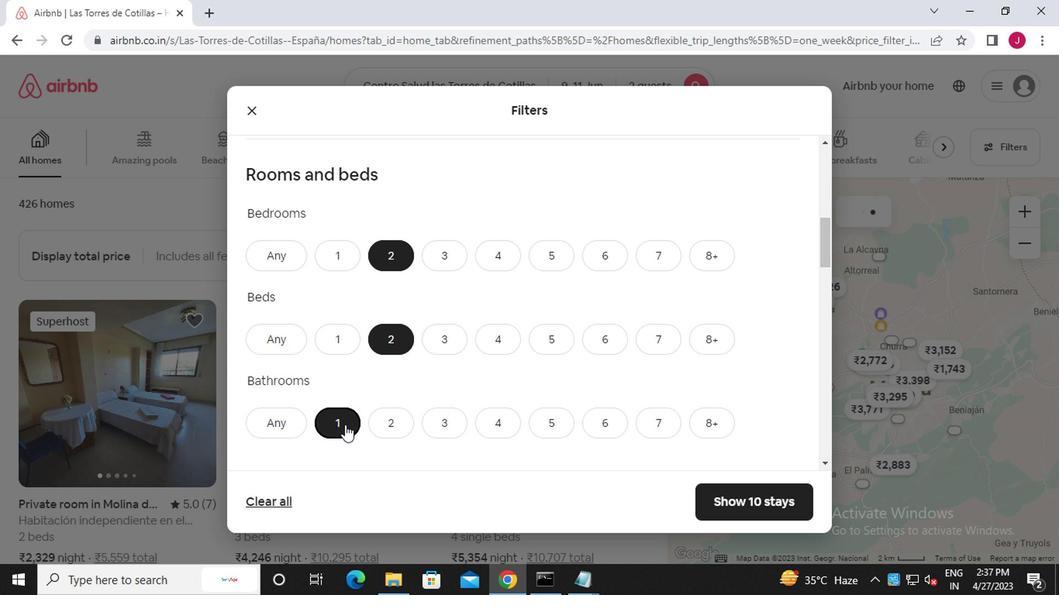 
Action: Mouse scrolled (344, 425) with delta (0, 0)
Screenshot: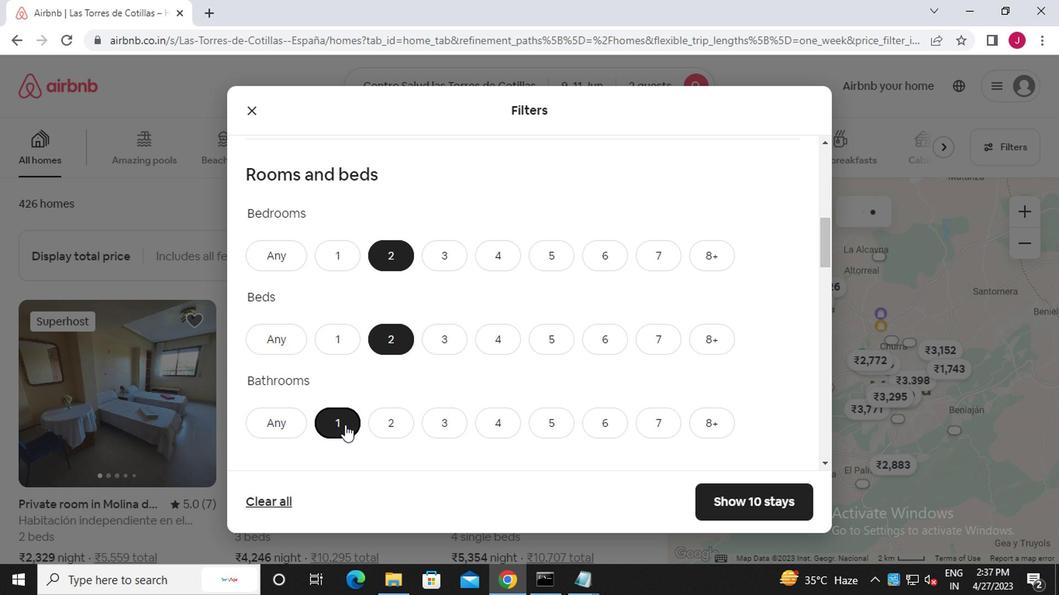 
Action: Mouse scrolled (344, 425) with delta (0, 0)
Screenshot: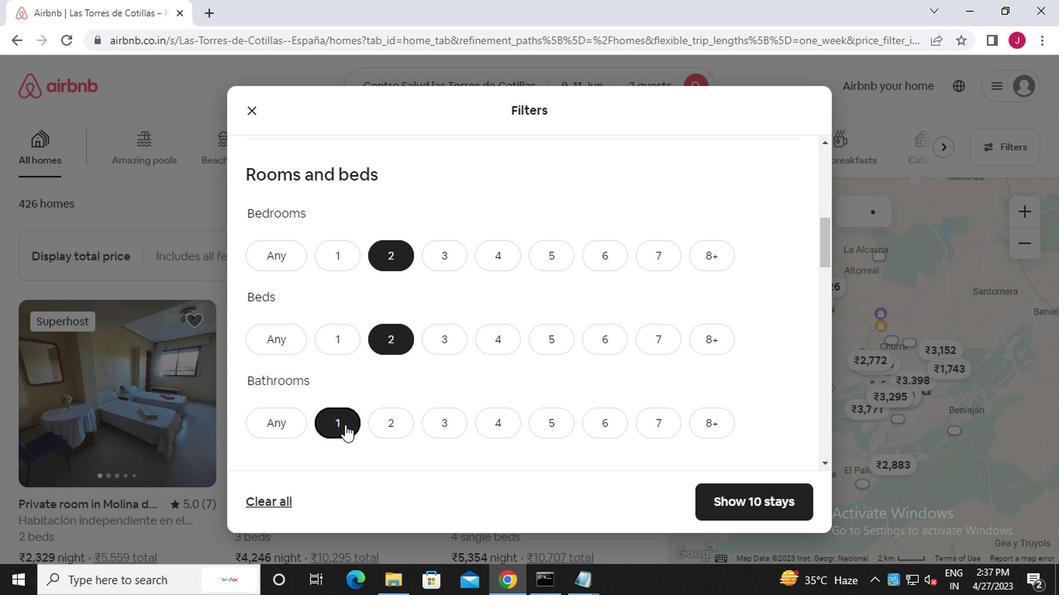 
Action: Mouse moved to (301, 376)
Screenshot: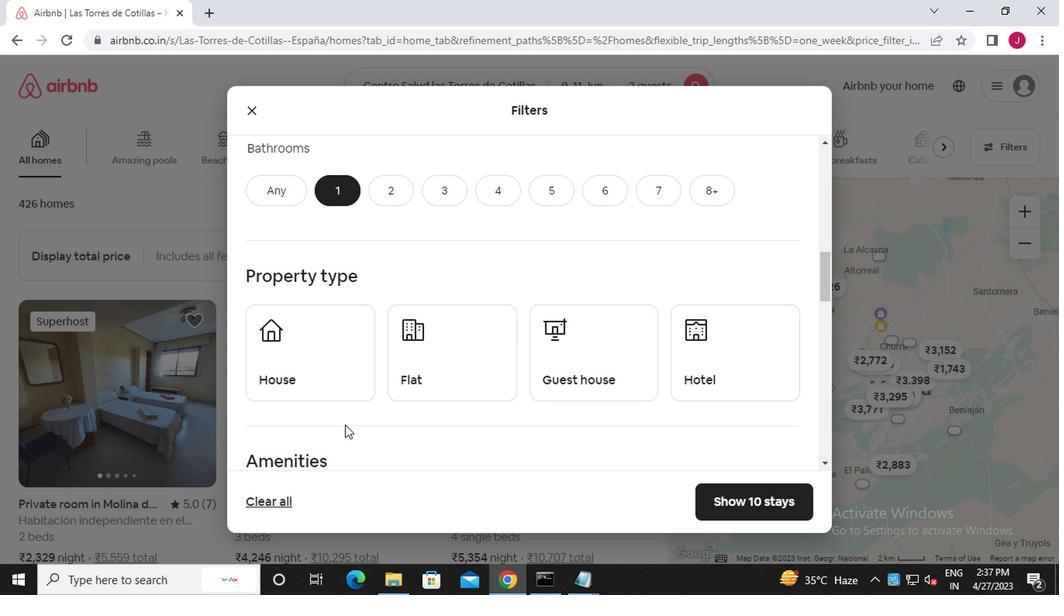 
Action: Mouse pressed left at (301, 376)
Screenshot: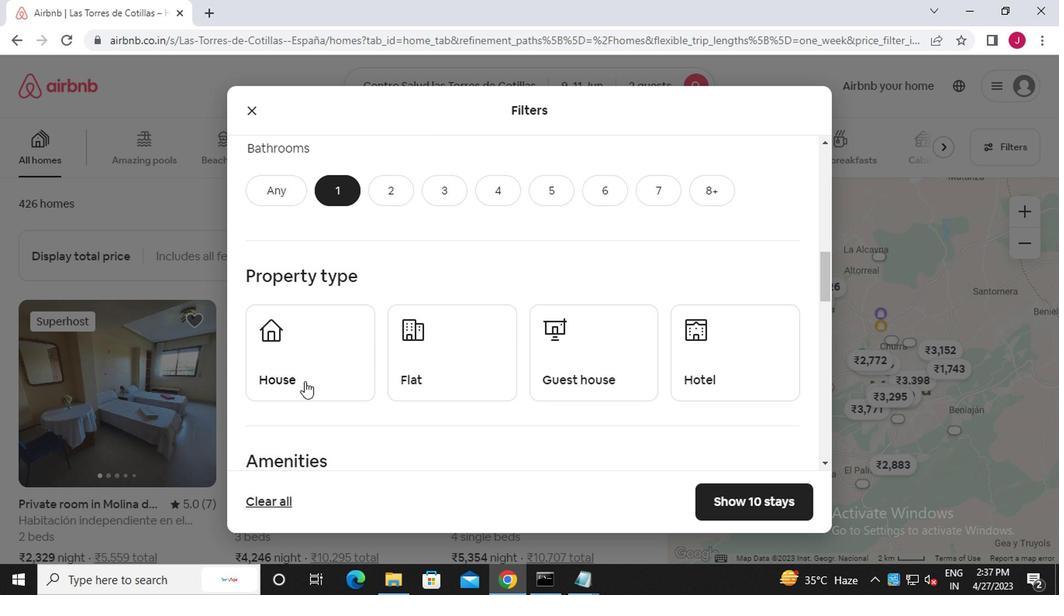 
Action: Mouse moved to (398, 372)
Screenshot: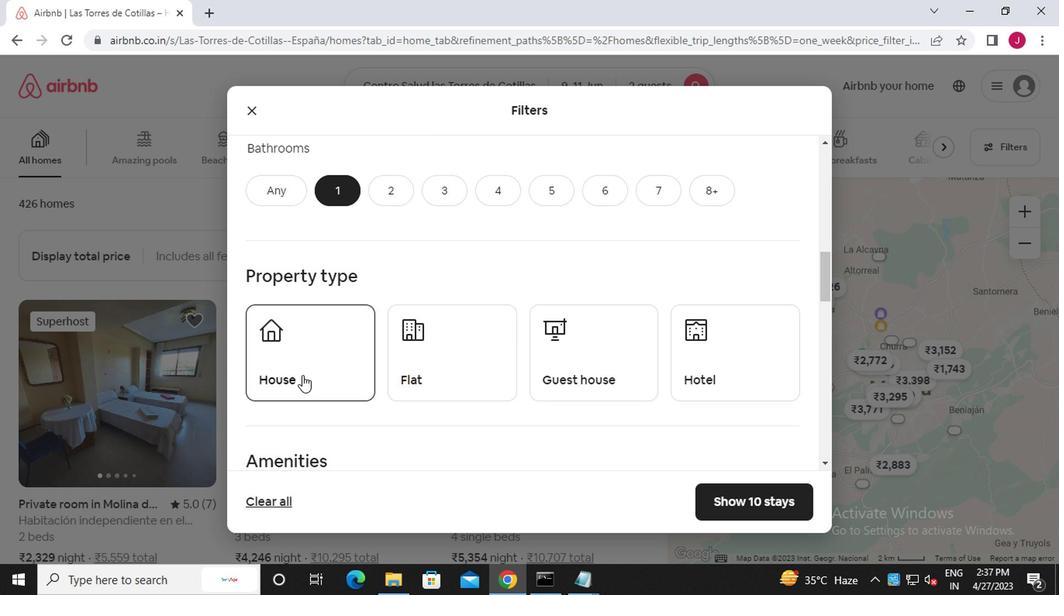 
Action: Mouse pressed left at (398, 372)
Screenshot: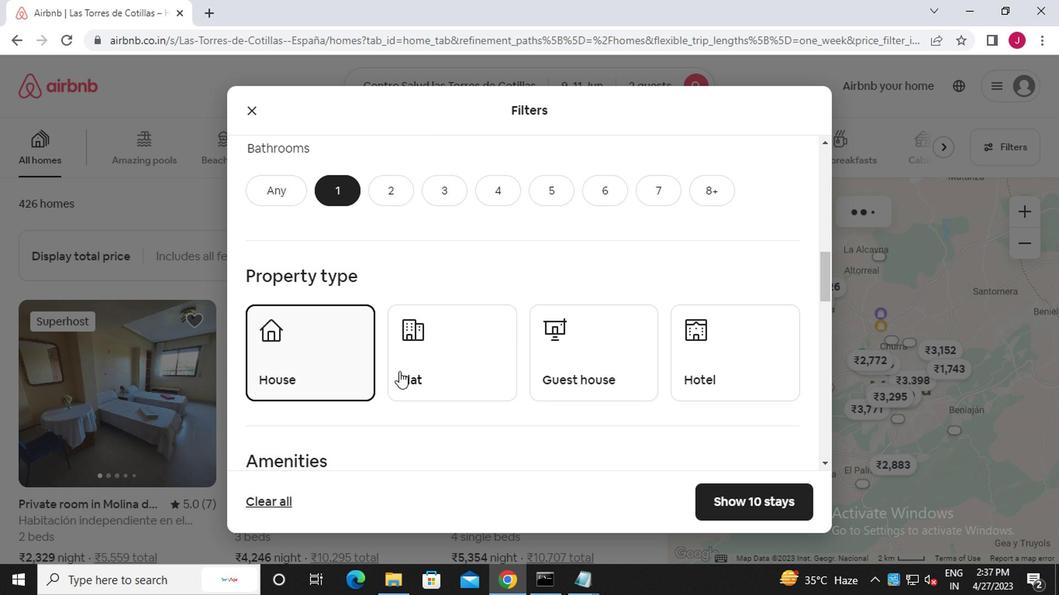 
Action: Mouse moved to (547, 366)
Screenshot: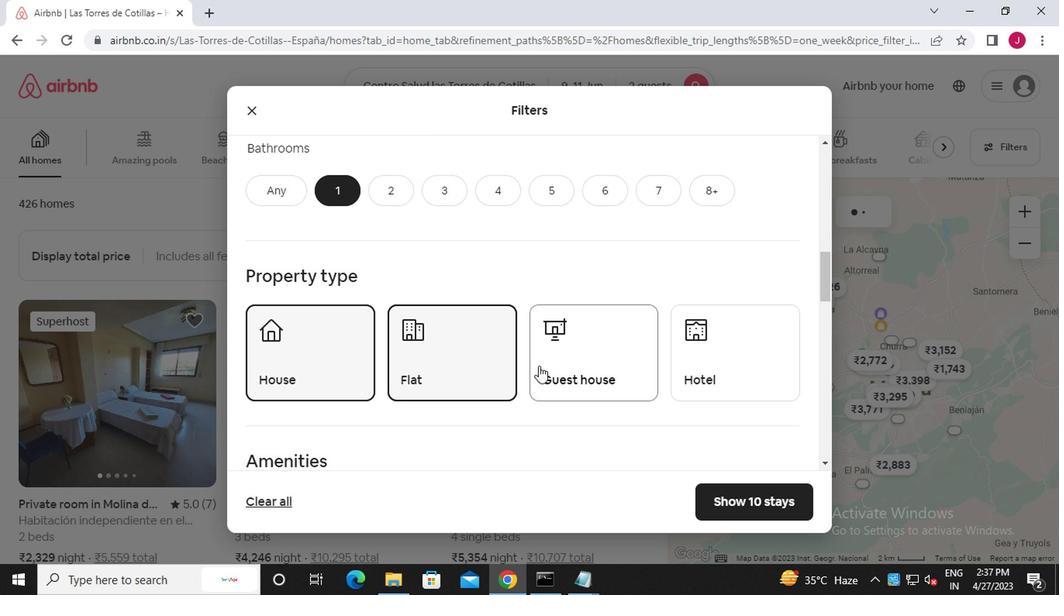 
Action: Mouse pressed left at (547, 366)
Screenshot: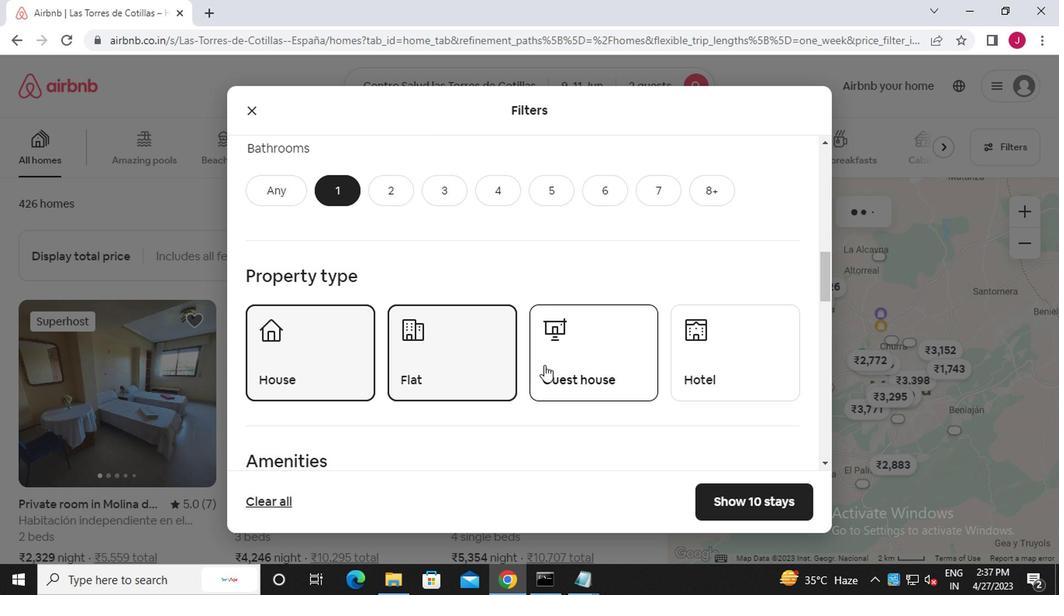 
Action: Mouse moved to (546, 364)
Screenshot: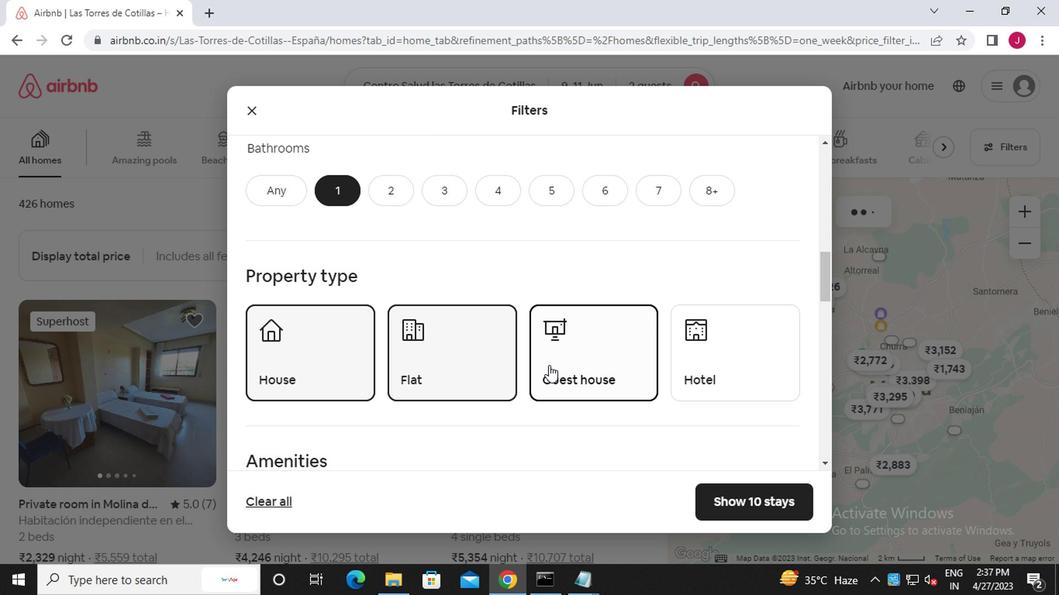 
Action: Mouse scrolled (546, 364) with delta (0, 0)
Screenshot: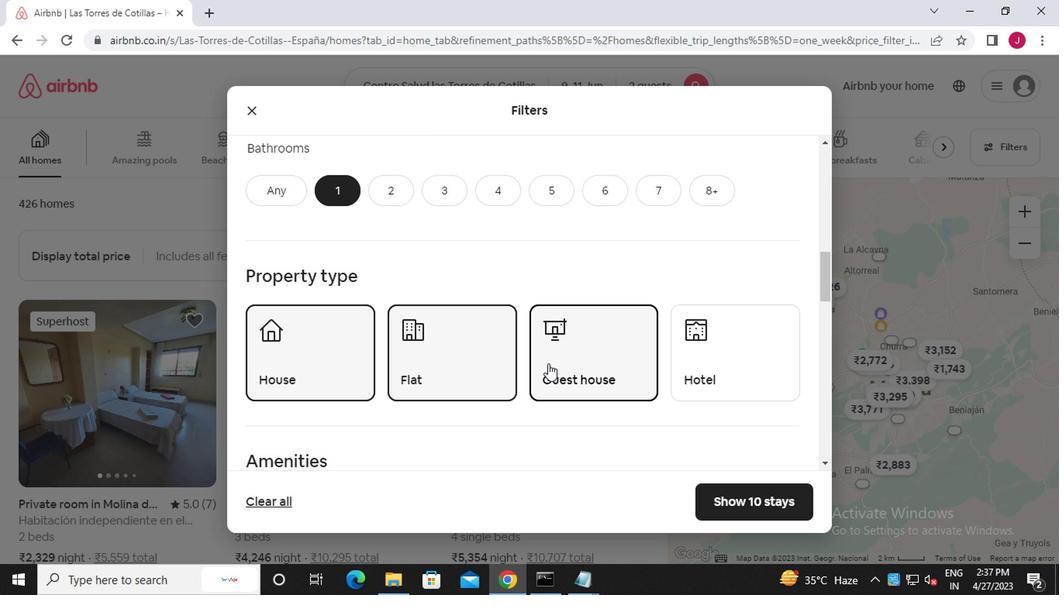 
Action: Mouse scrolled (546, 364) with delta (0, 0)
Screenshot: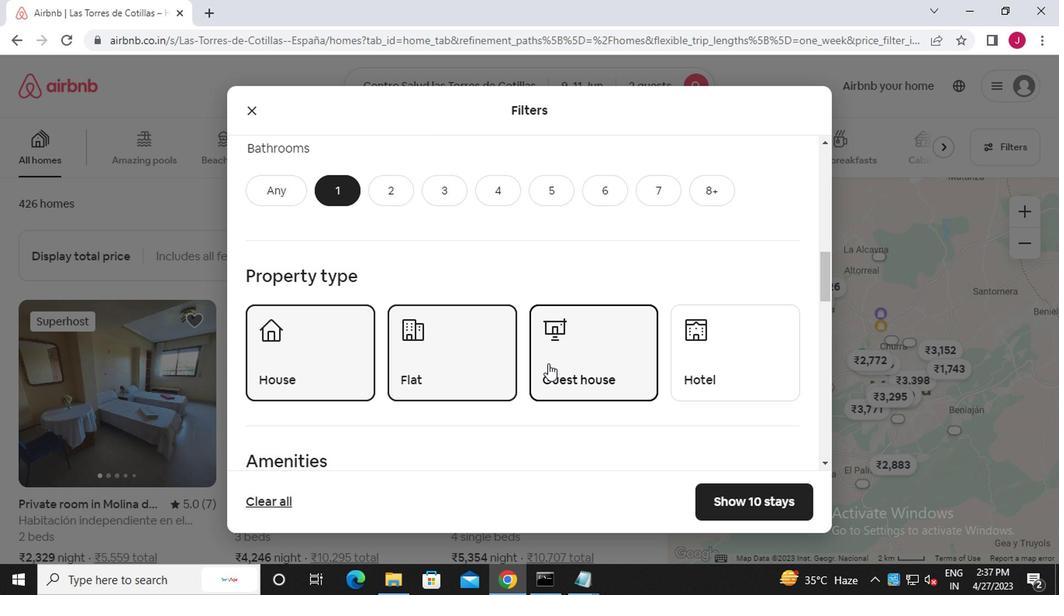 
Action: Mouse scrolled (546, 364) with delta (0, 0)
Screenshot: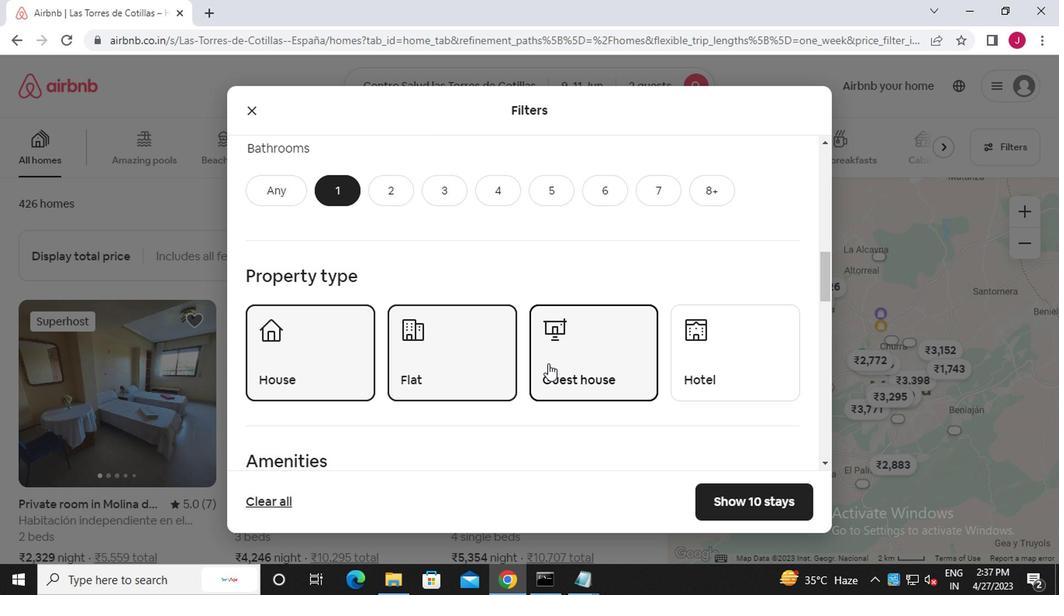 
Action: Mouse moved to (254, 308)
Screenshot: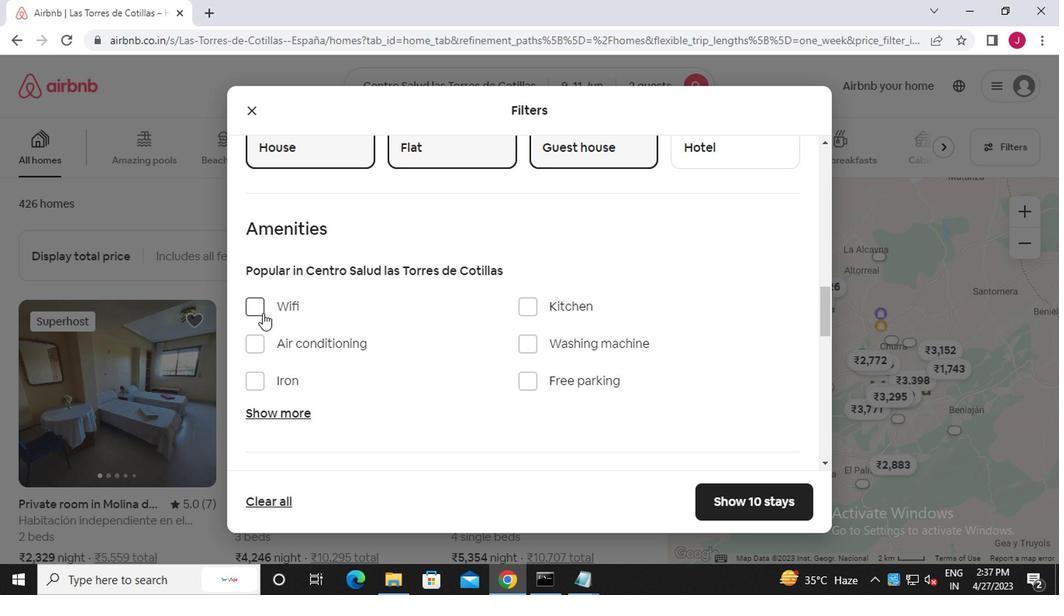 
Action: Mouse pressed left at (254, 308)
Screenshot: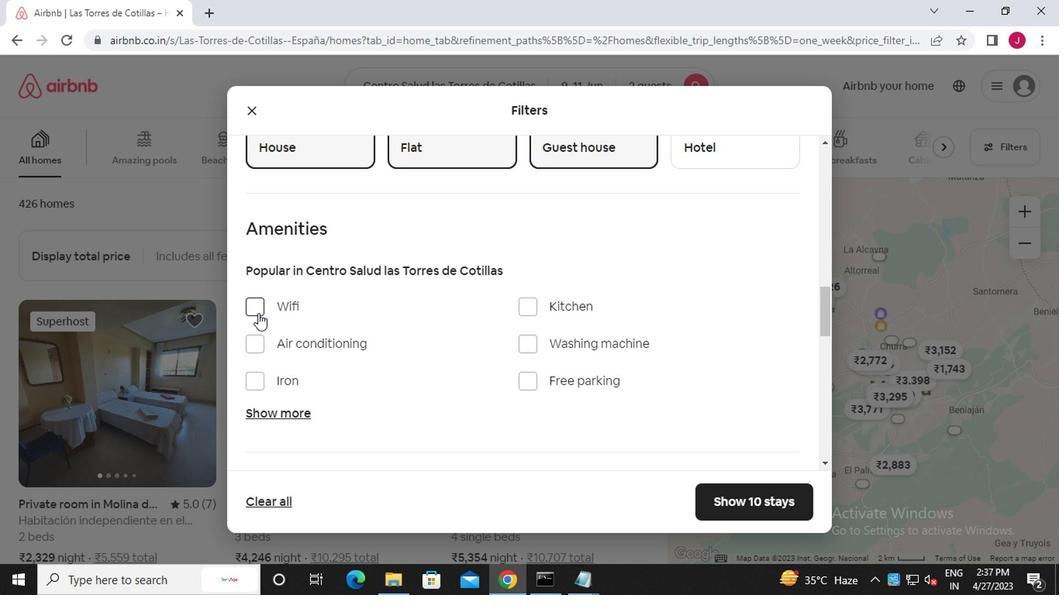 
Action: Mouse moved to (482, 358)
Screenshot: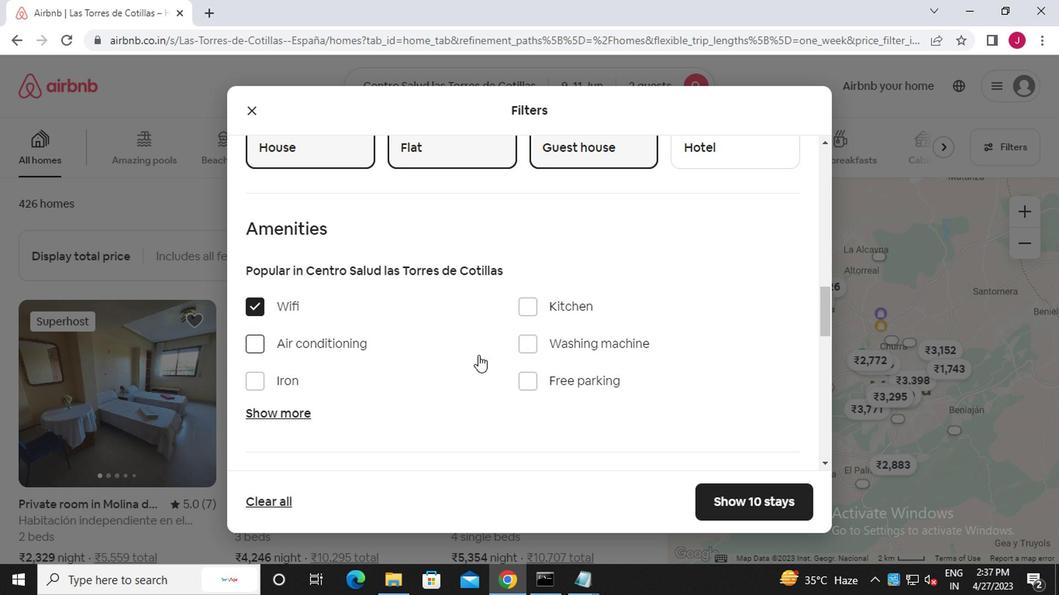 
Action: Mouse scrolled (482, 357) with delta (0, -1)
Screenshot: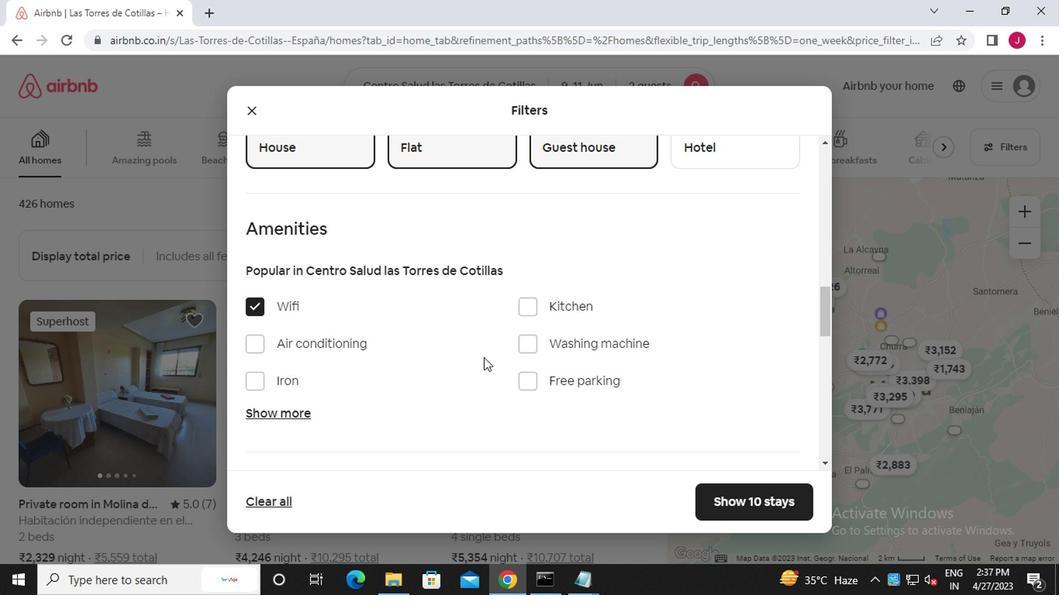 
Action: Mouse scrolled (482, 357) with delta (0, -1)
Screenshot: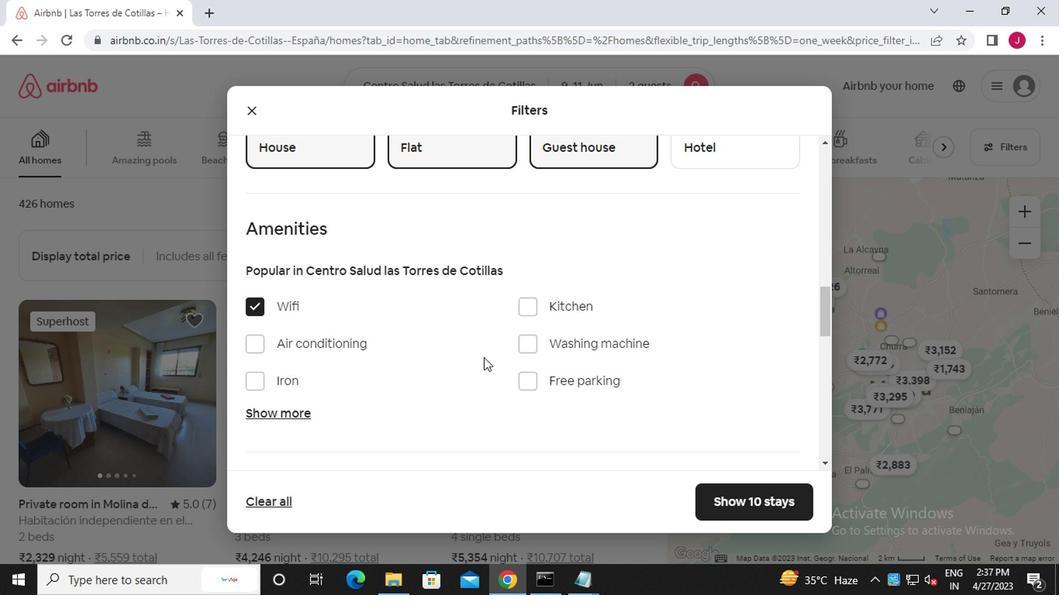 
Action: Mouse scrolled (482, 357) with delta (0, -1)
Screenshot: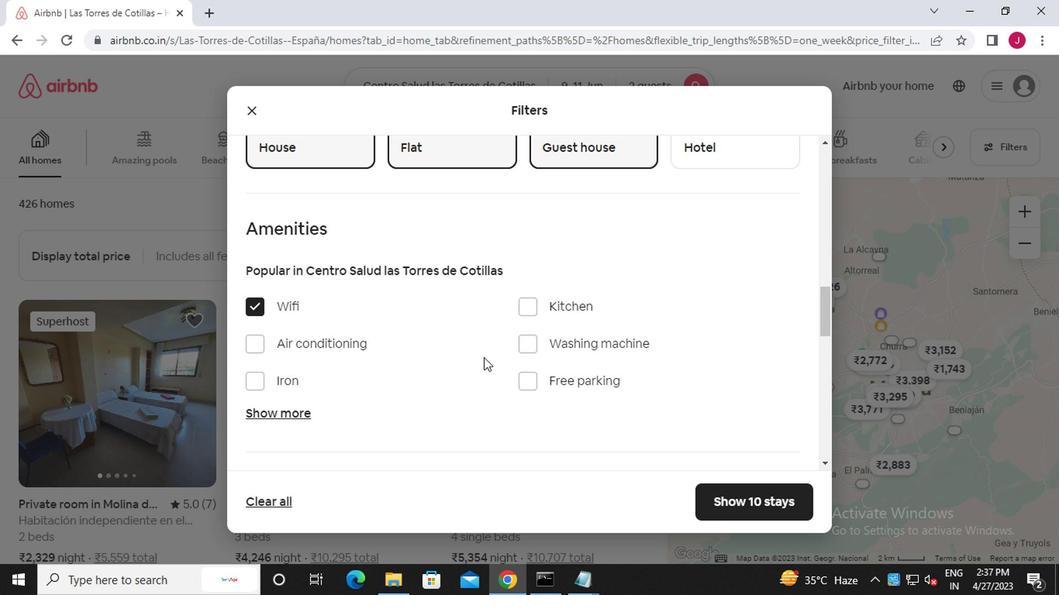 
Action: Mouse scrolled (482, 357) with delta (0, -1)
Screenshot: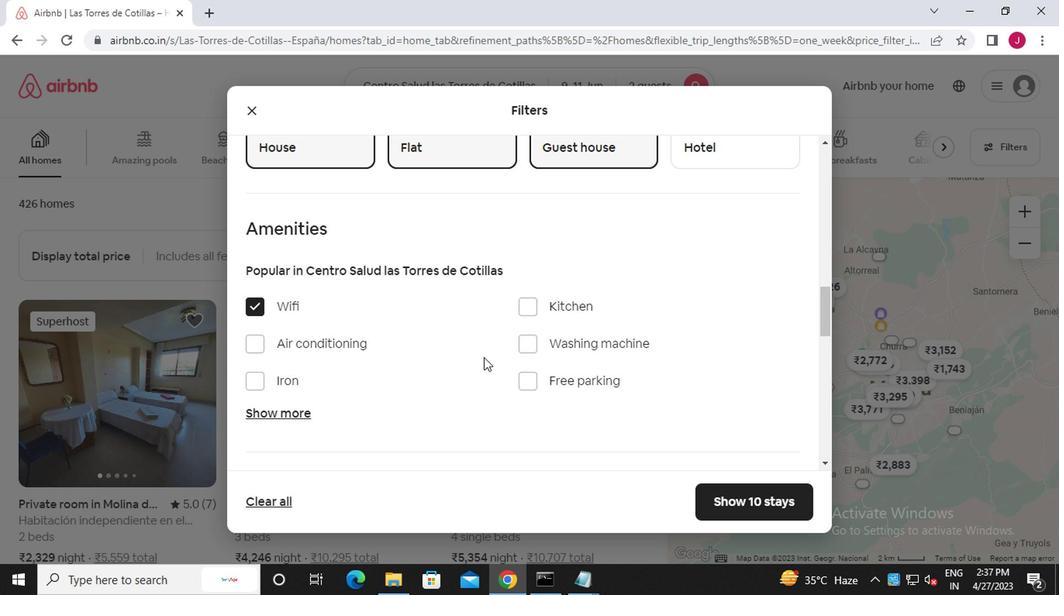 
Action: Mouse scrolled (482, 357) with delta (0, -1)
Screenshot: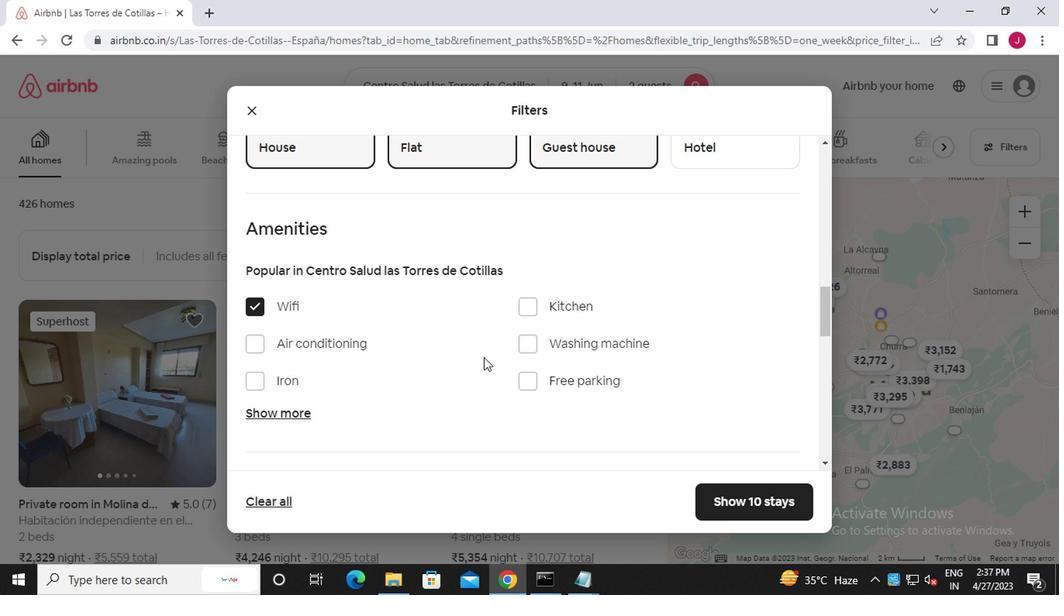 
Action: Mouse scrolled (482, 357) with delta (0, -1)
Screenshot: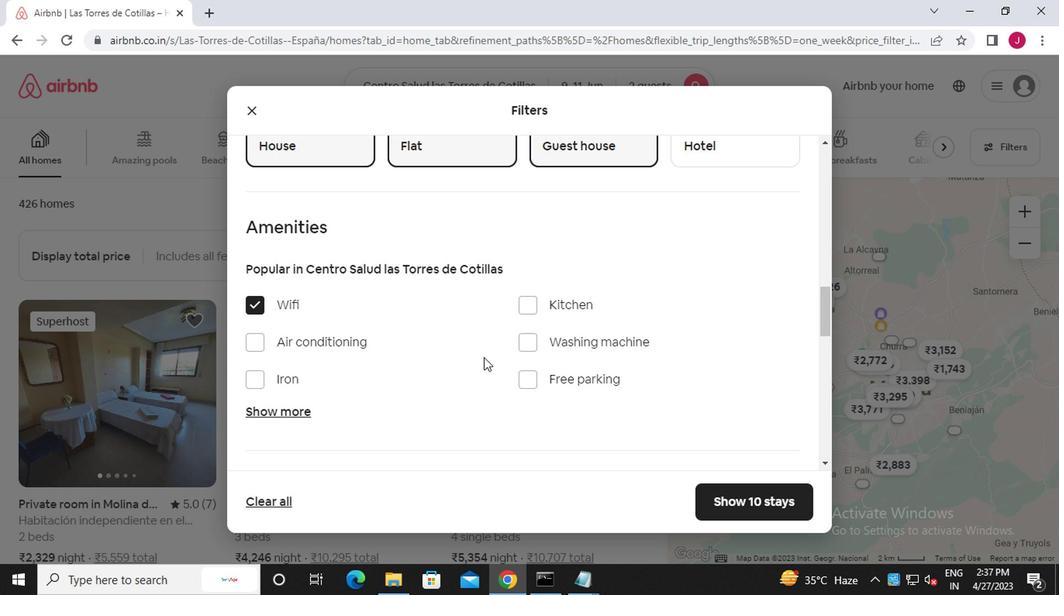 
Action: Mouse moved to (740, 205)
Screenshot: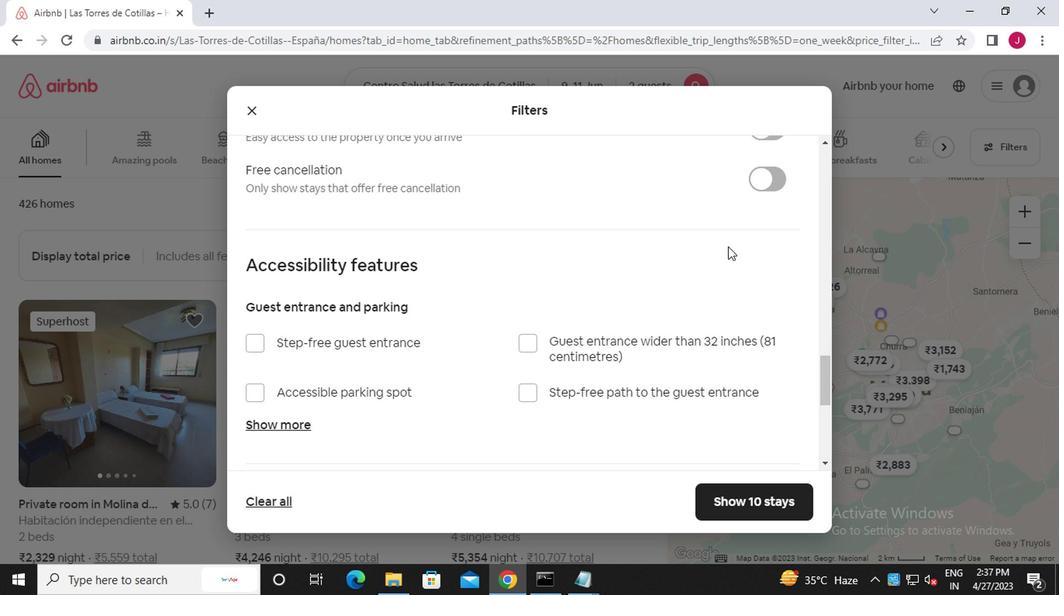 
Action: Mouse scrolled (740, 206) with delta (0, 1)
Screenshot: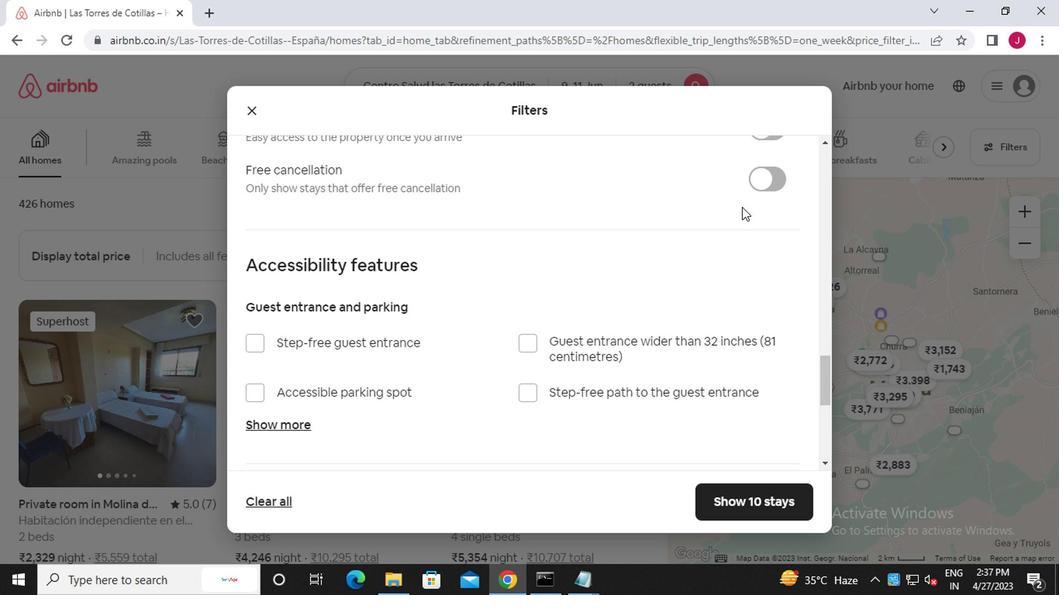 
Action: Mouse moved to (771, 213)
Screenshot: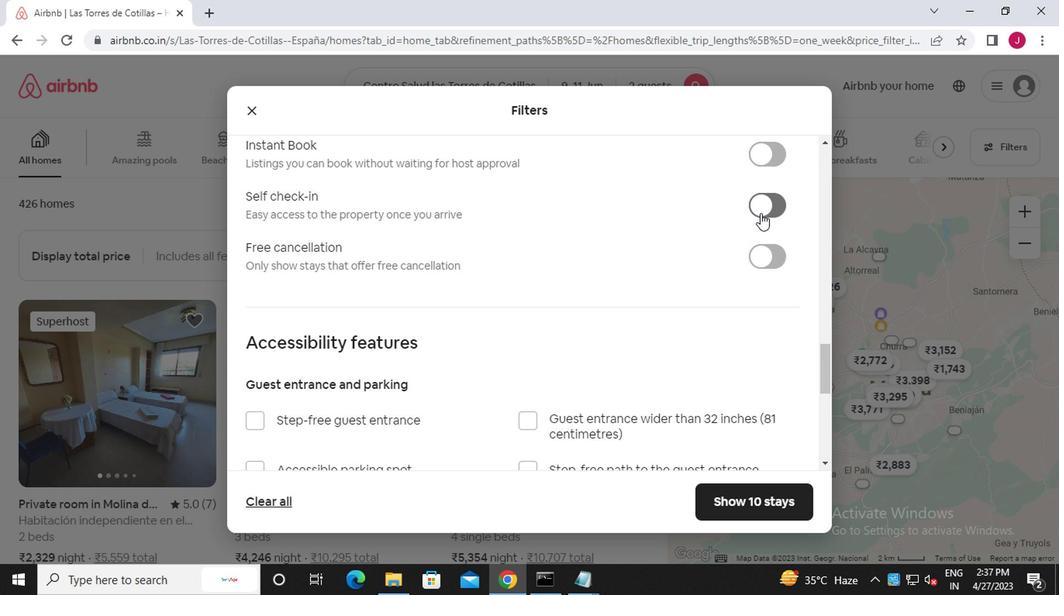 
Action: Mouse pressed left at (771, 213)
Screenshot: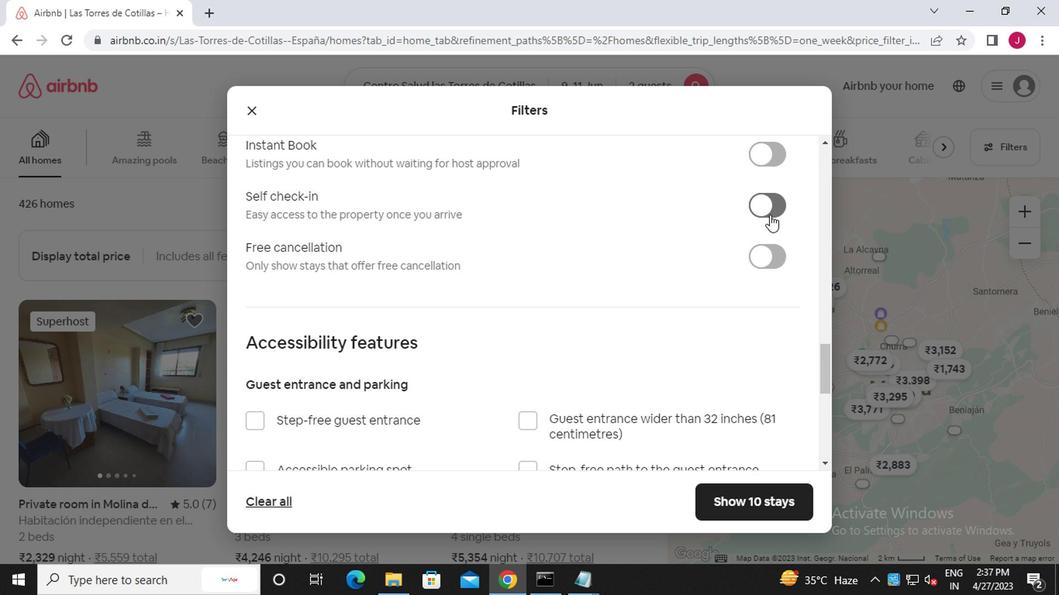 
Action: Mouse moved to (392, 323)
Screenshot: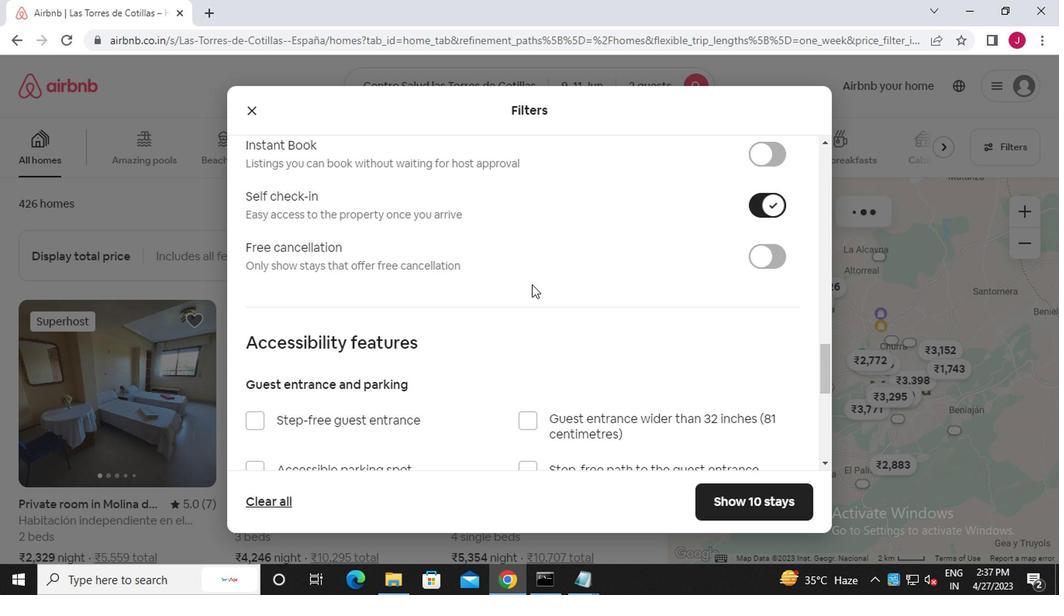 
Action: Mouse scrolled (392, 322) with delta (0, 0)
Screenshot: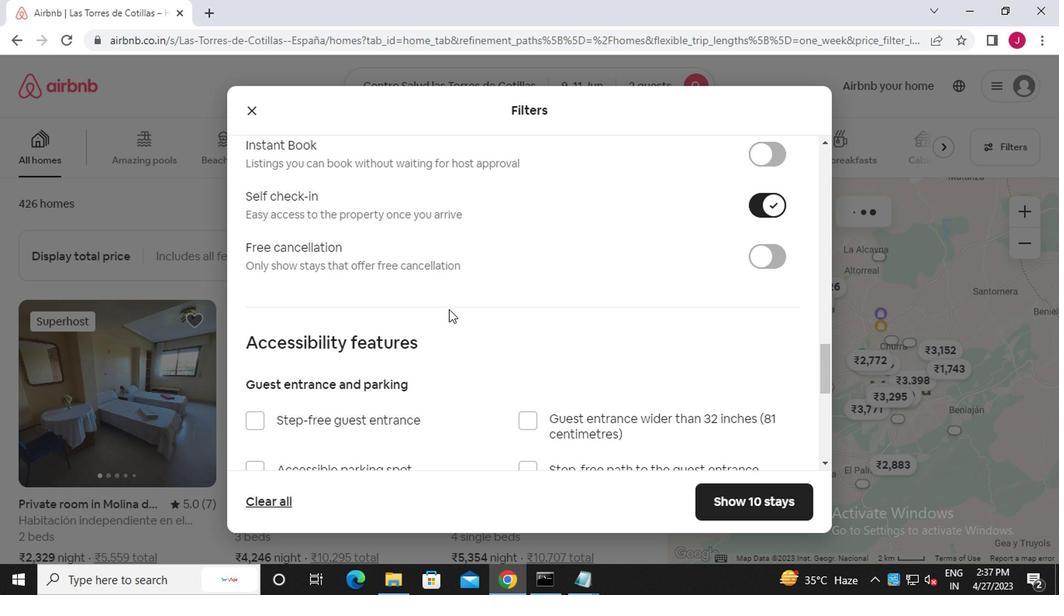 
Action: Mouse scrolled (392, 322) with delta (0, 0)
Screenshot: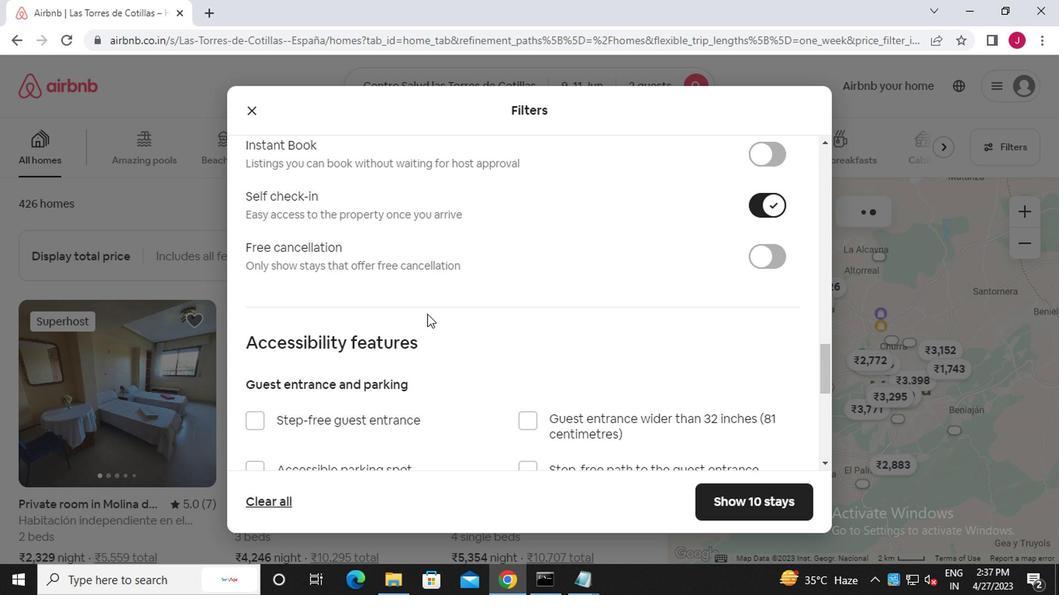 
Action: Mouse scrolled (392, 322) with delta (0, 0)
Screenshot: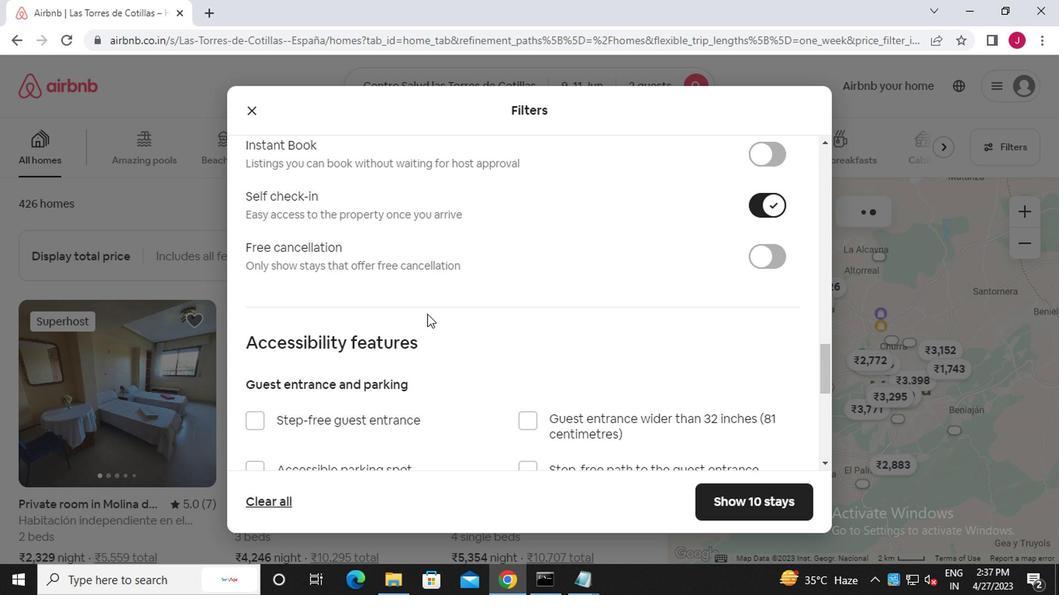 
Action: Mouse scrolled (392, 322) with delta (0, 0)
Screenshot: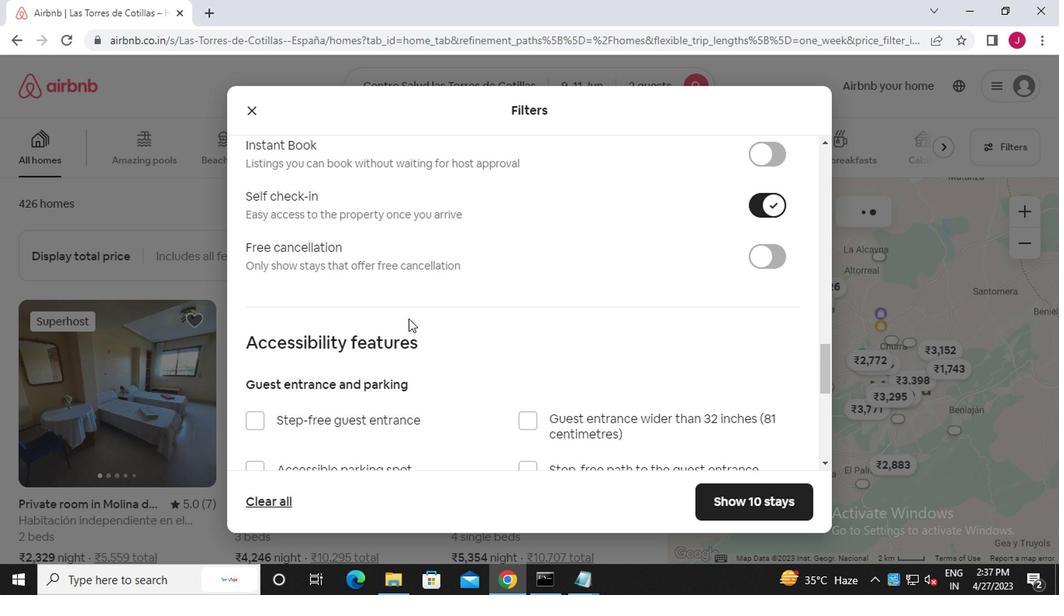 
Action: Mouse scrolled (392, 322) with delta (0, 0)
Screenshot: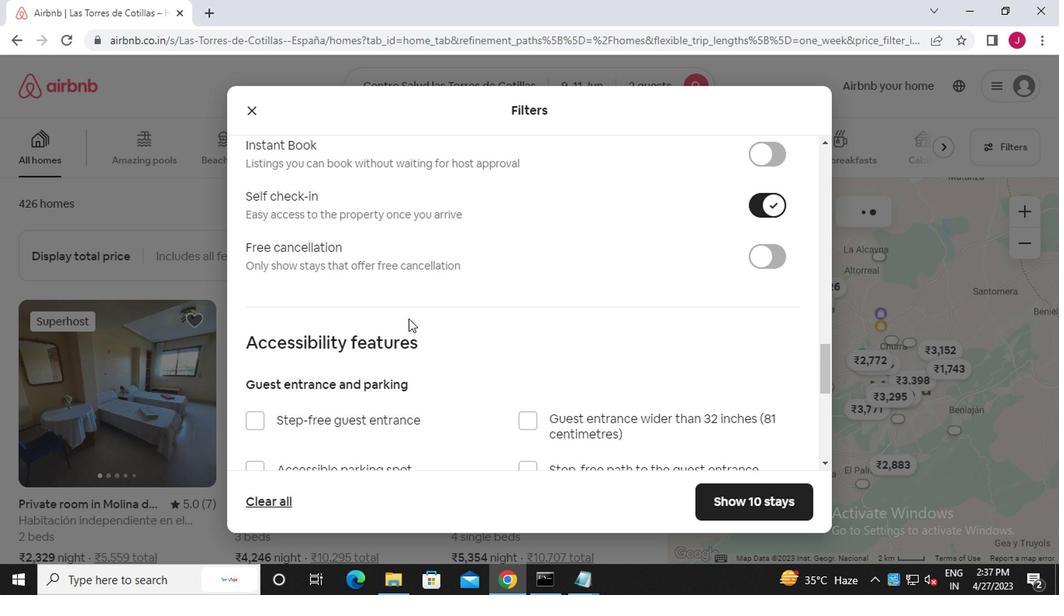 
Action: Mouse moved to (392, 324)
Screenshot: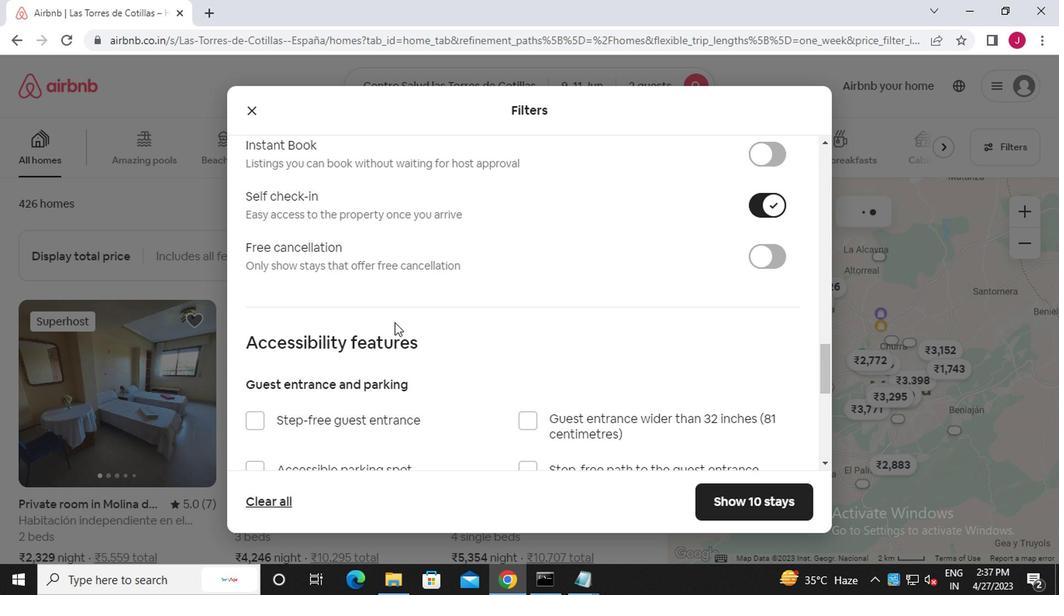 
Action: Mouse scrolled (392, 323) with delta (0, -1)
Screenshot: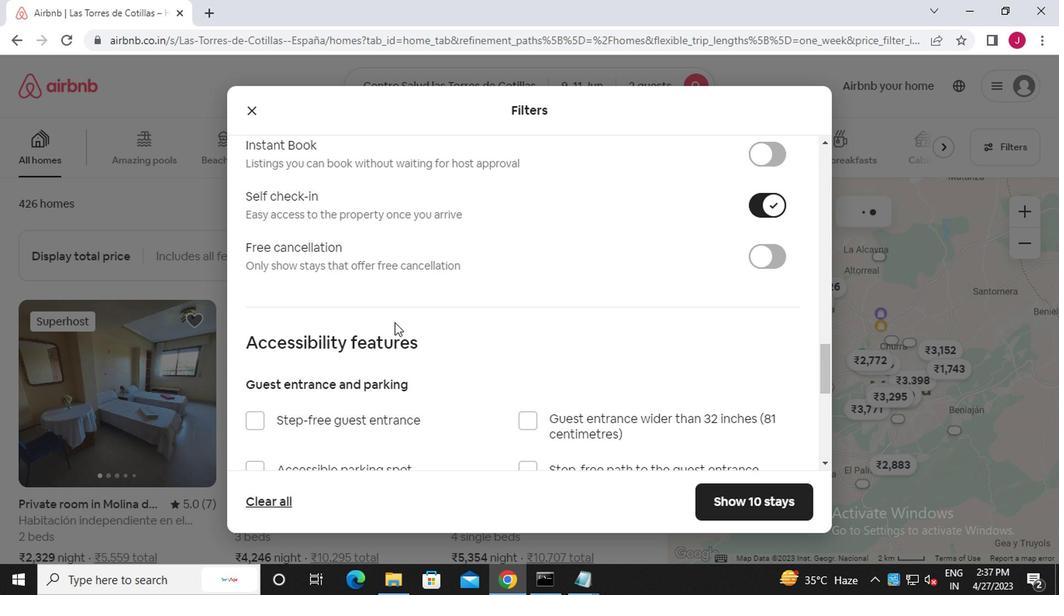 
Action: Mouse moved to (383, 332)
Screenshot: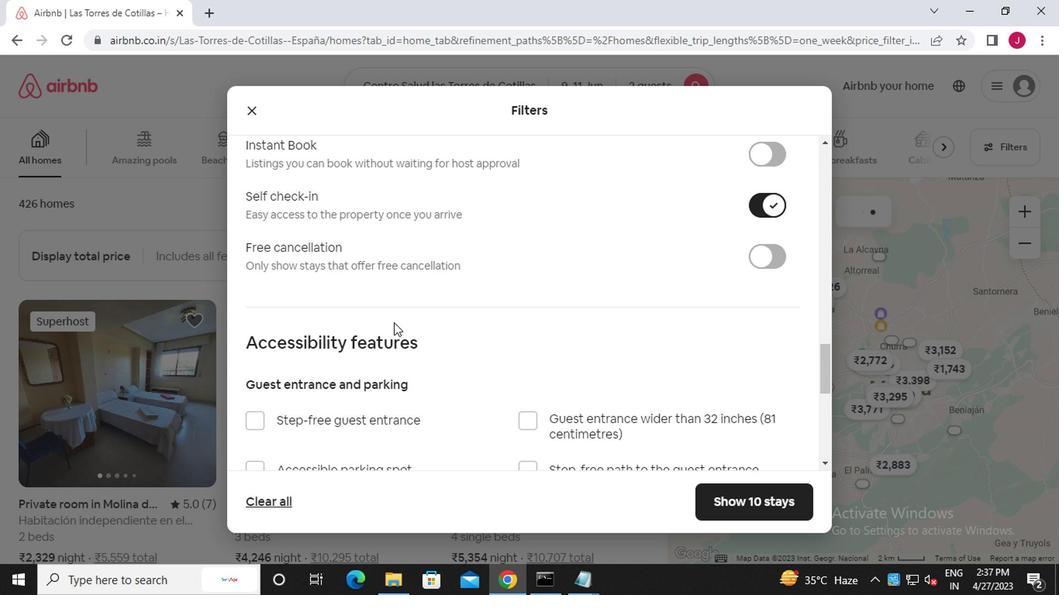
Action: Mouse scrolled (383, 331) with delta (0, -1)
Screenshot: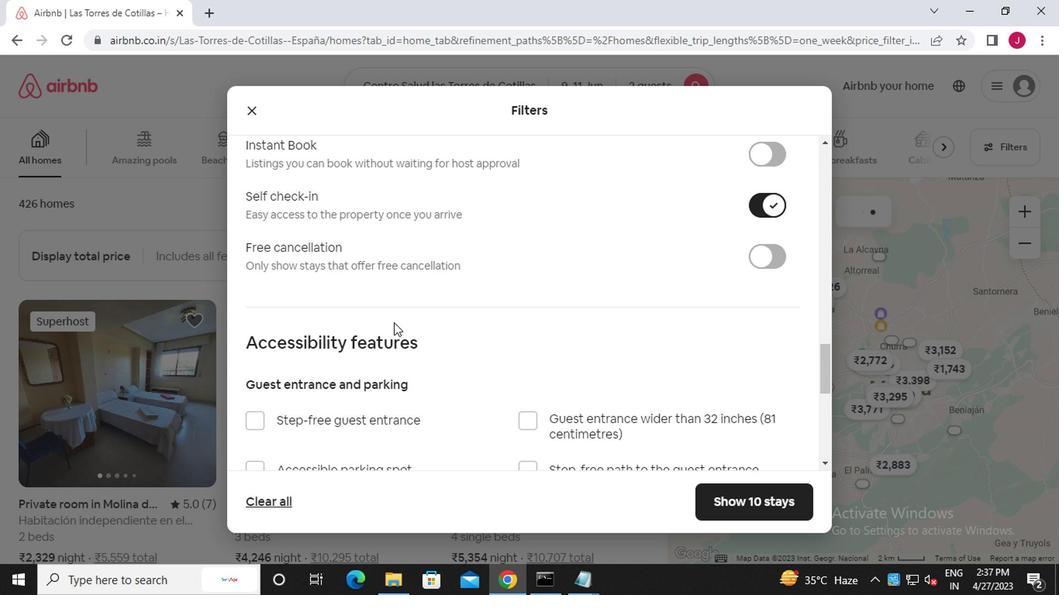 
Action: Mouse moved to (250, 361)
Screenshot: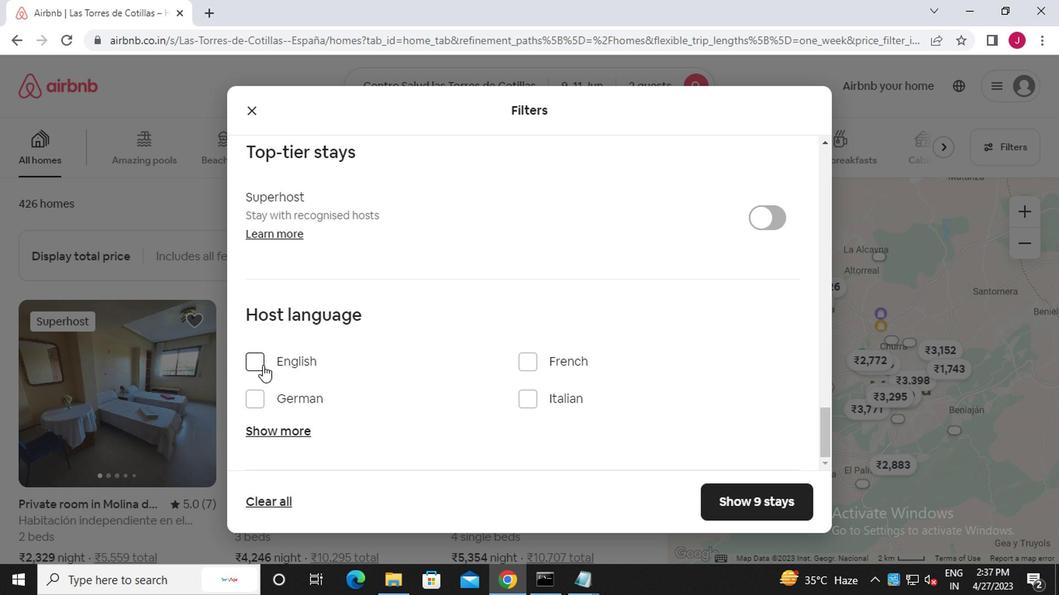 
Action: Mouse pressed left at (250, 361)
Screenshot: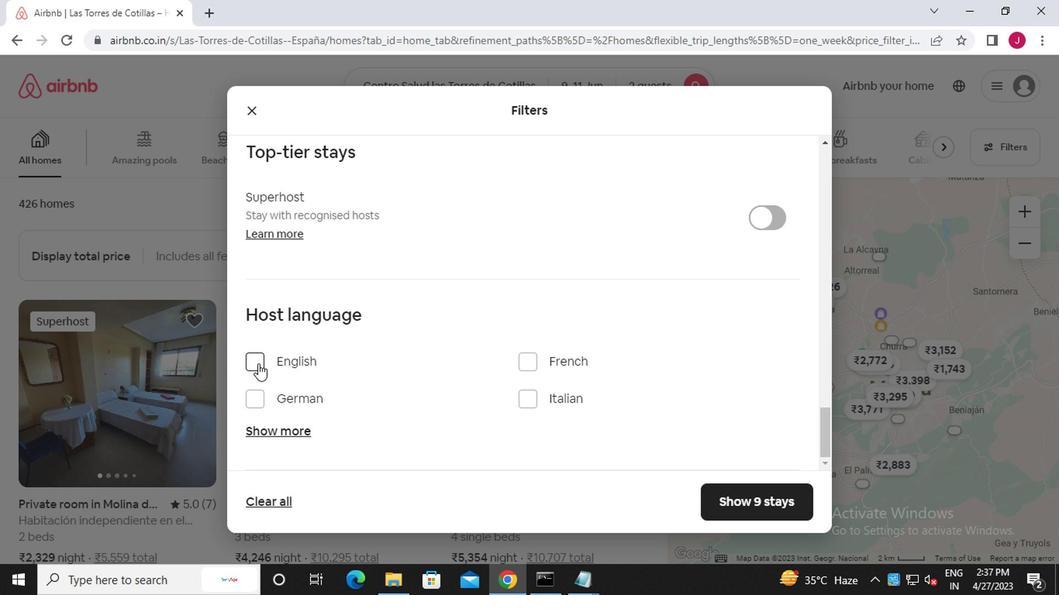 
Action: Mouse moved to (745, 505)
Screenshot: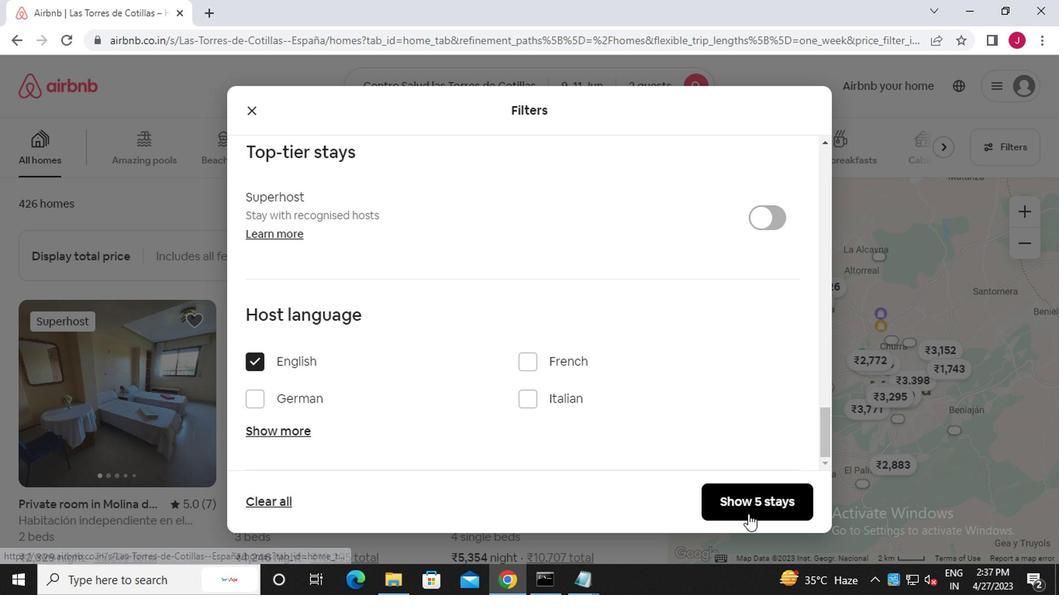 
Action: Mouse pressed left at (745, 505)
Screenshot: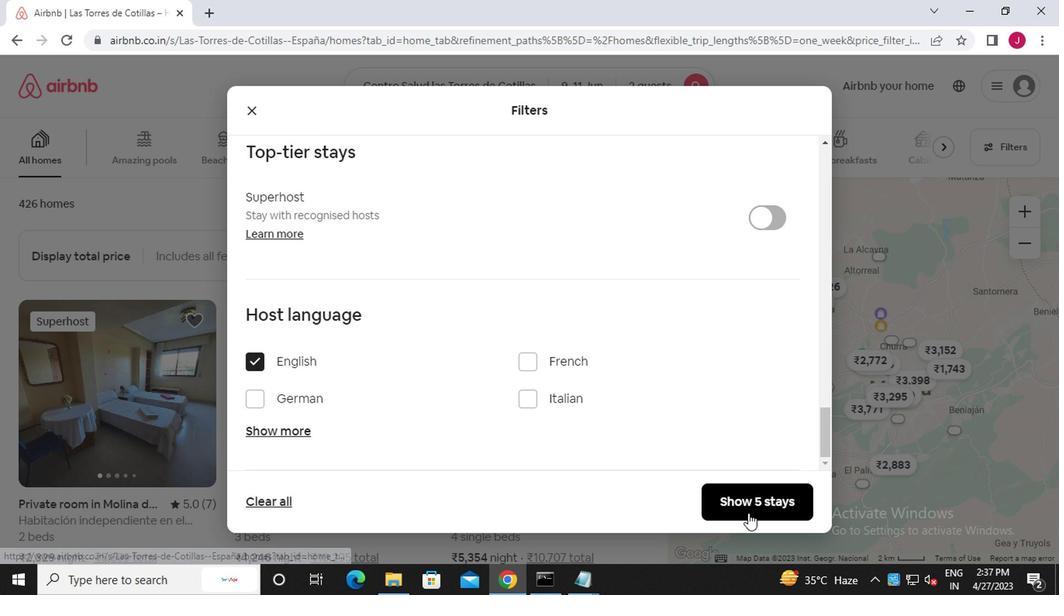 
Action: Mouse moved to (736, 502)
Screenshot: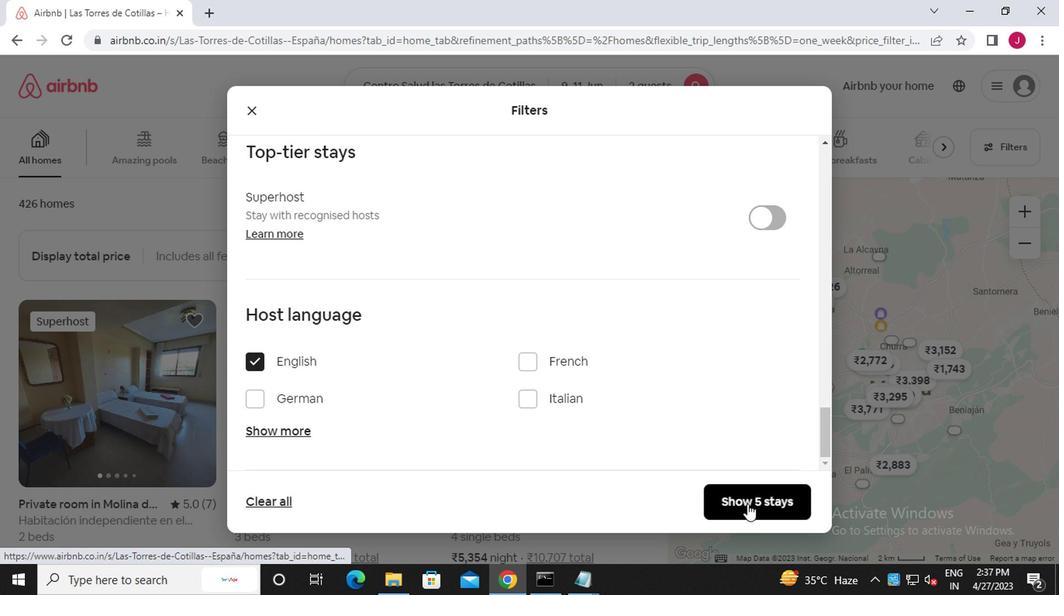 
